 Task: Open Card Craft Fair Review in Board Email Marketing List Cleaning and Segmentation to Workspace Content Delivery Networks and add a team member Softage.2@softage.net, a label Orange, a checklist Student Development, an attachment from your computer, a color Orange and finally, add a card description 'Develop and launch new sales promotion for new customers' and a comment 'Given the importance of this task, careful planning and execution are essential.'. Add a start date 'Jan 02, 1900' with a due date 'Jan 09, 1900'
Action: Mouse moved to (266, 175)
Screenshot: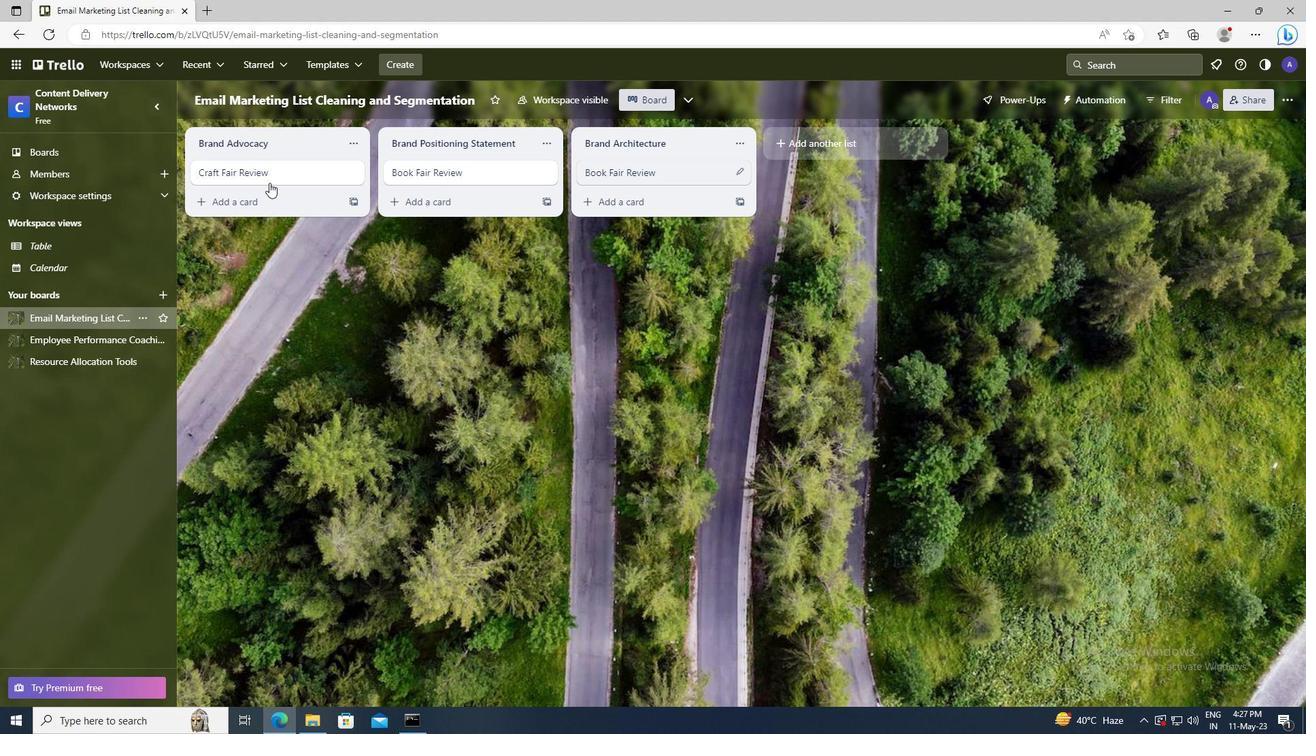 
Action: Mouse pressed left at (266, 175)
Screenshot: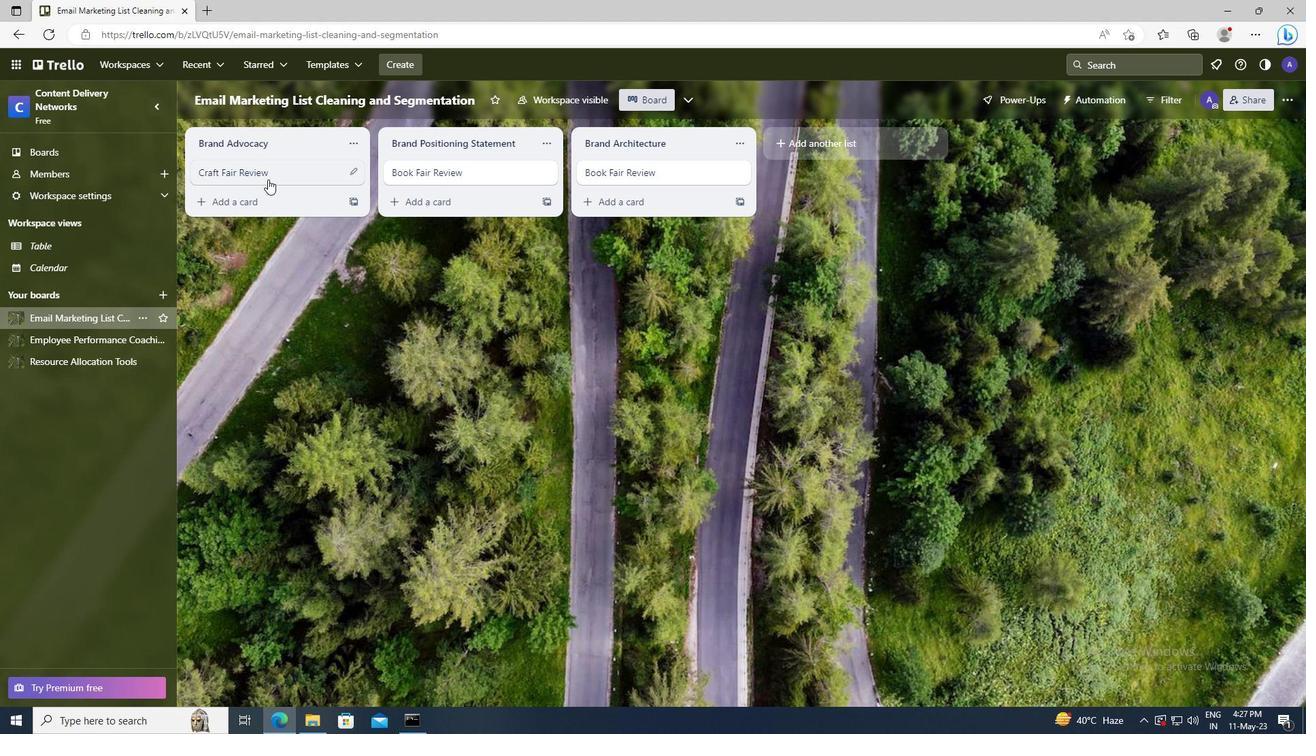 
Action: Mouse moved to (821, 166)
Screenshot: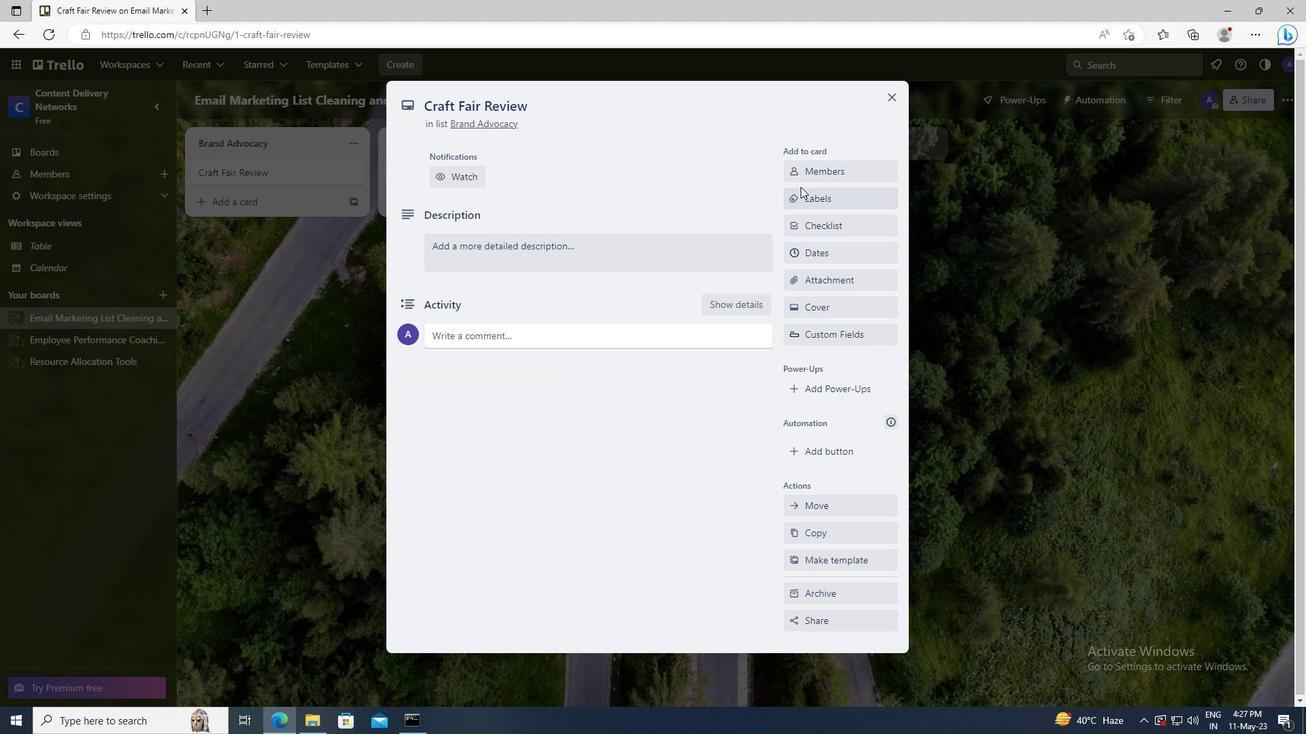 
Action: Mouse pressed left at (821, 166)
Screenshot: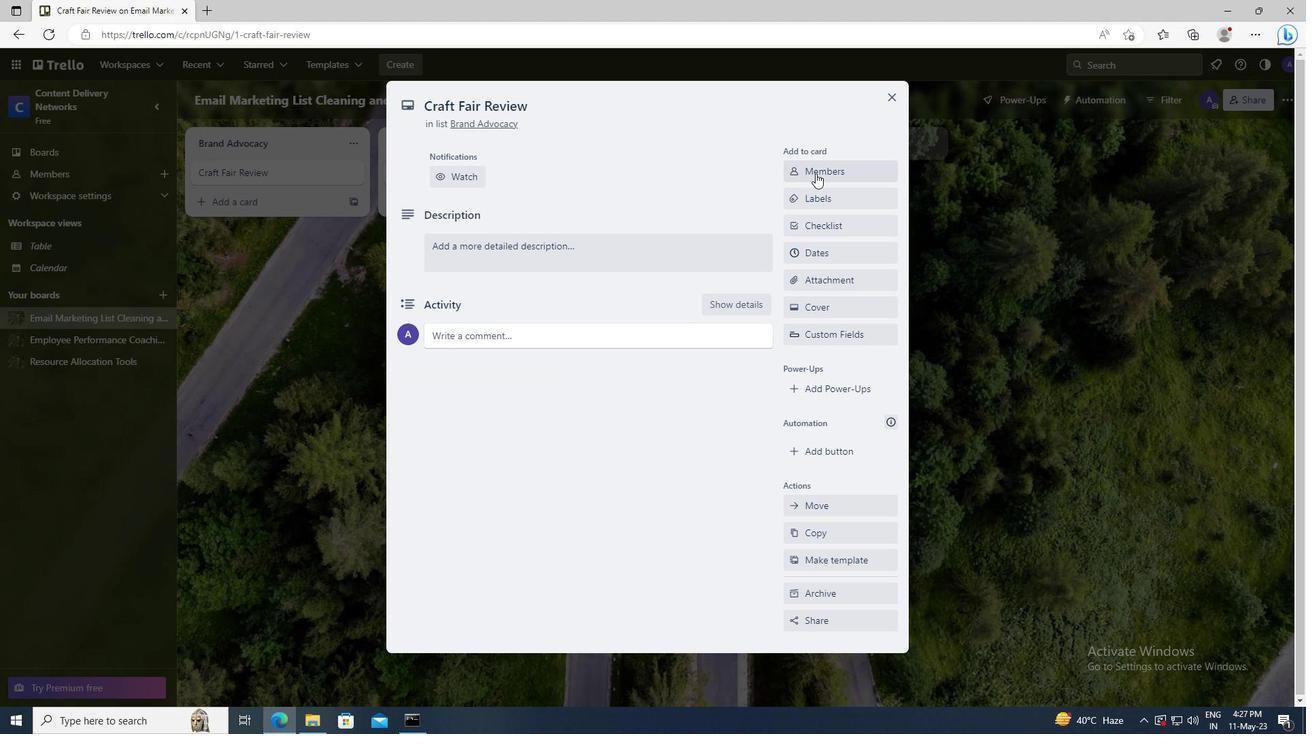 
Action: Mouse moved to (830, 236)
Screenshot: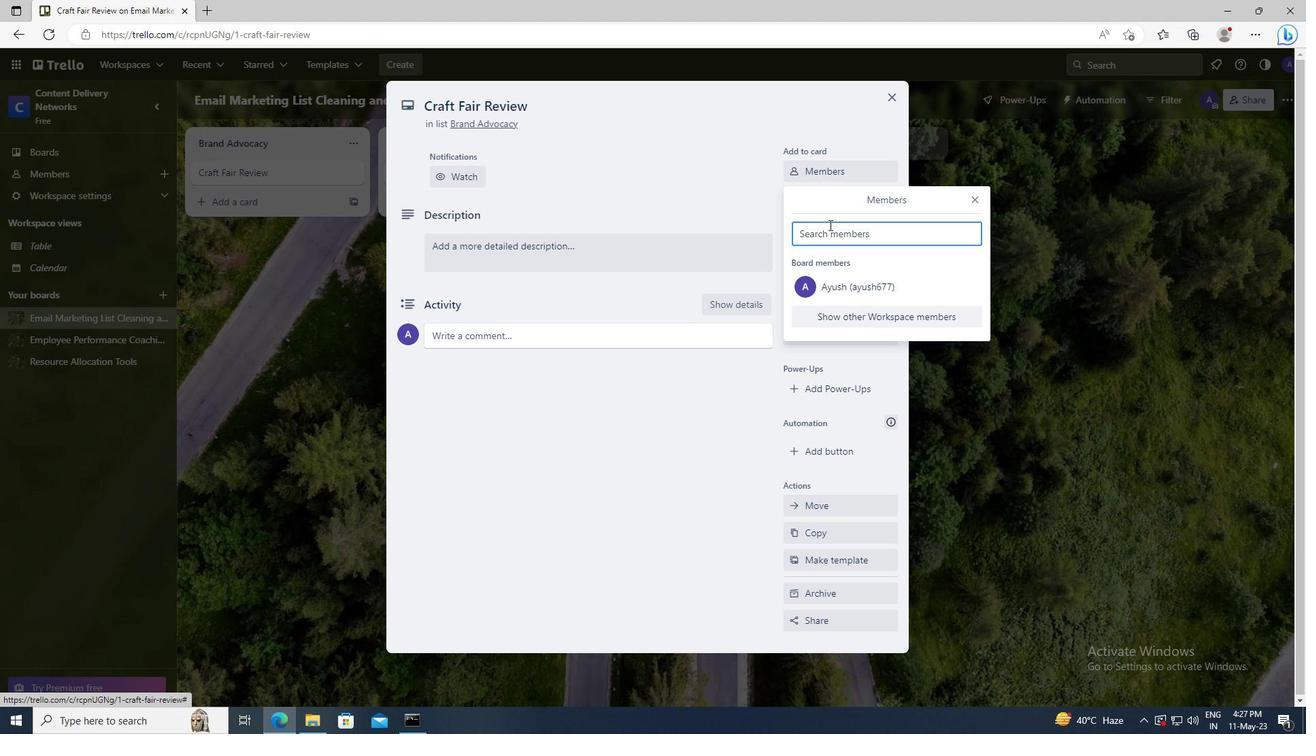 
Action: Mouse pressed left at (830, 236)
Screenshot: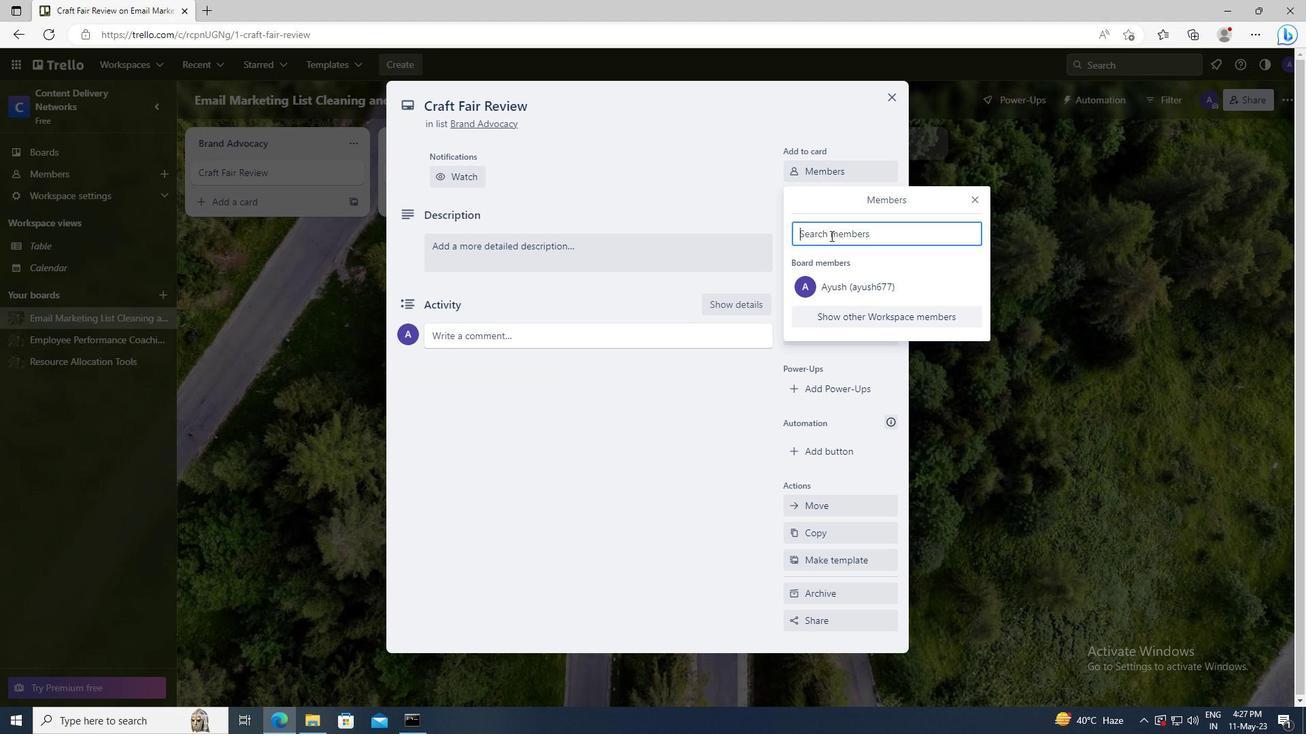
Action: Key pressed <Key.shift><Key.shift>SOFTAGE.2
Screenshot: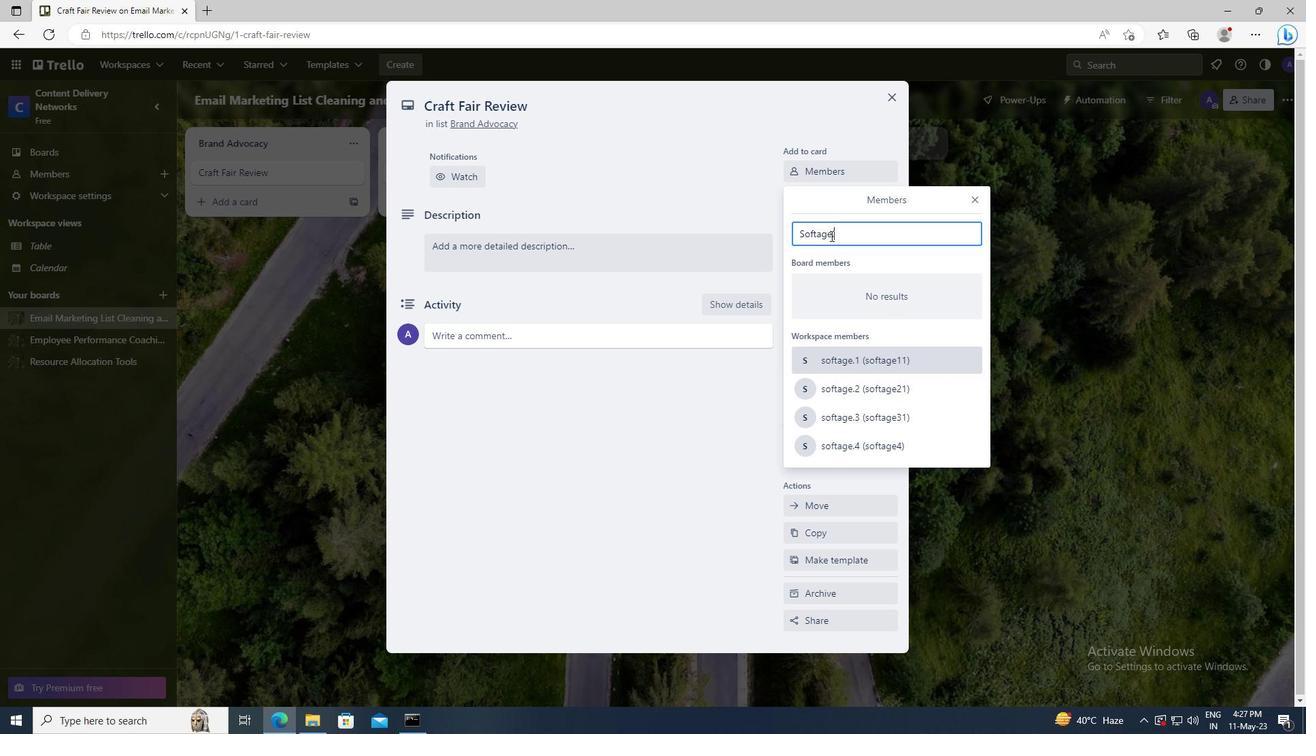 
Action: Mouse moved to (847, 358)
Screenshot: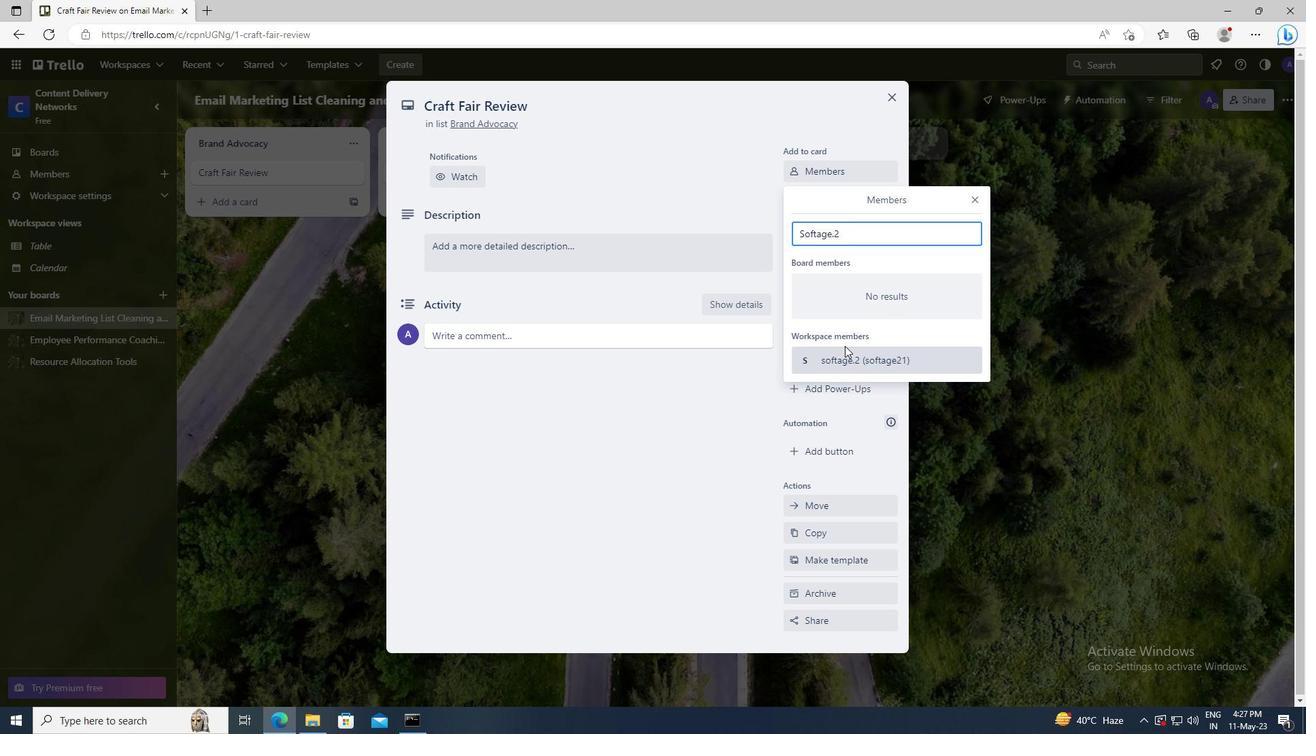 
Action: Mouse pressed left at (847, 358)
Screenshot: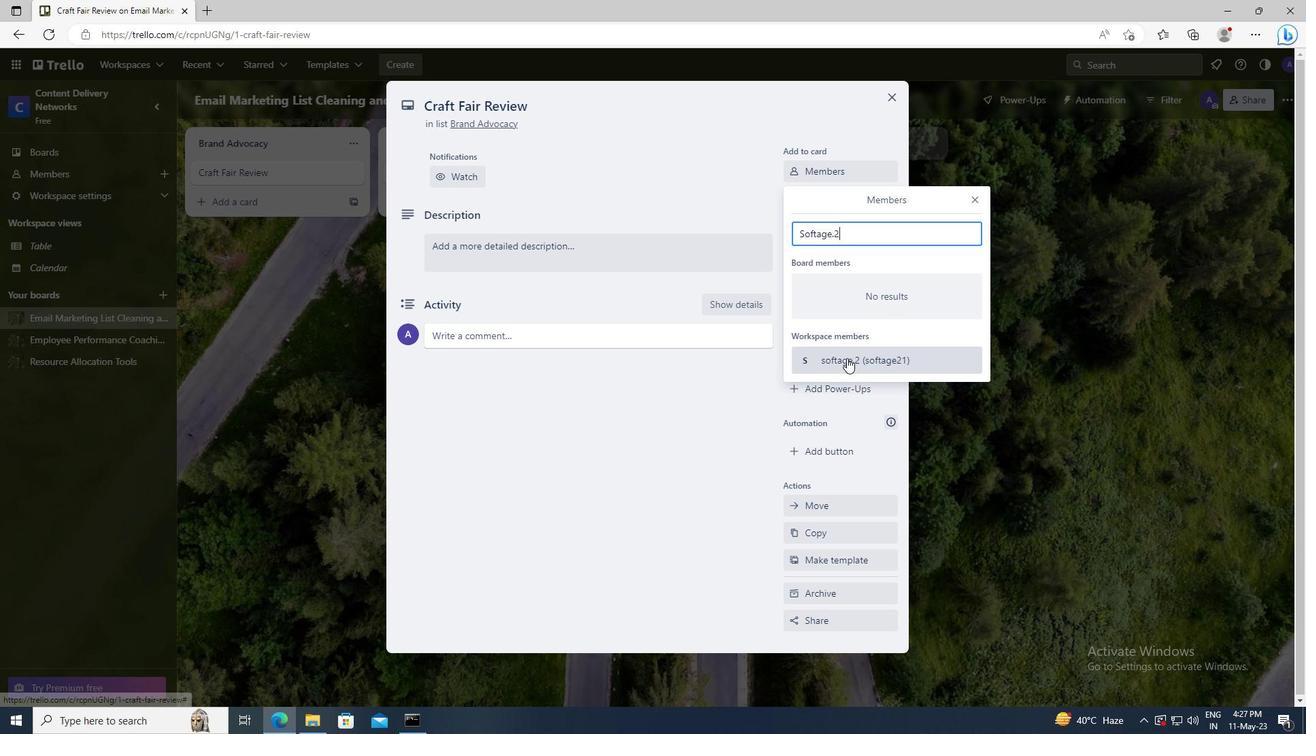 
Action: Mouse moved to (977, 201)
Screenshot: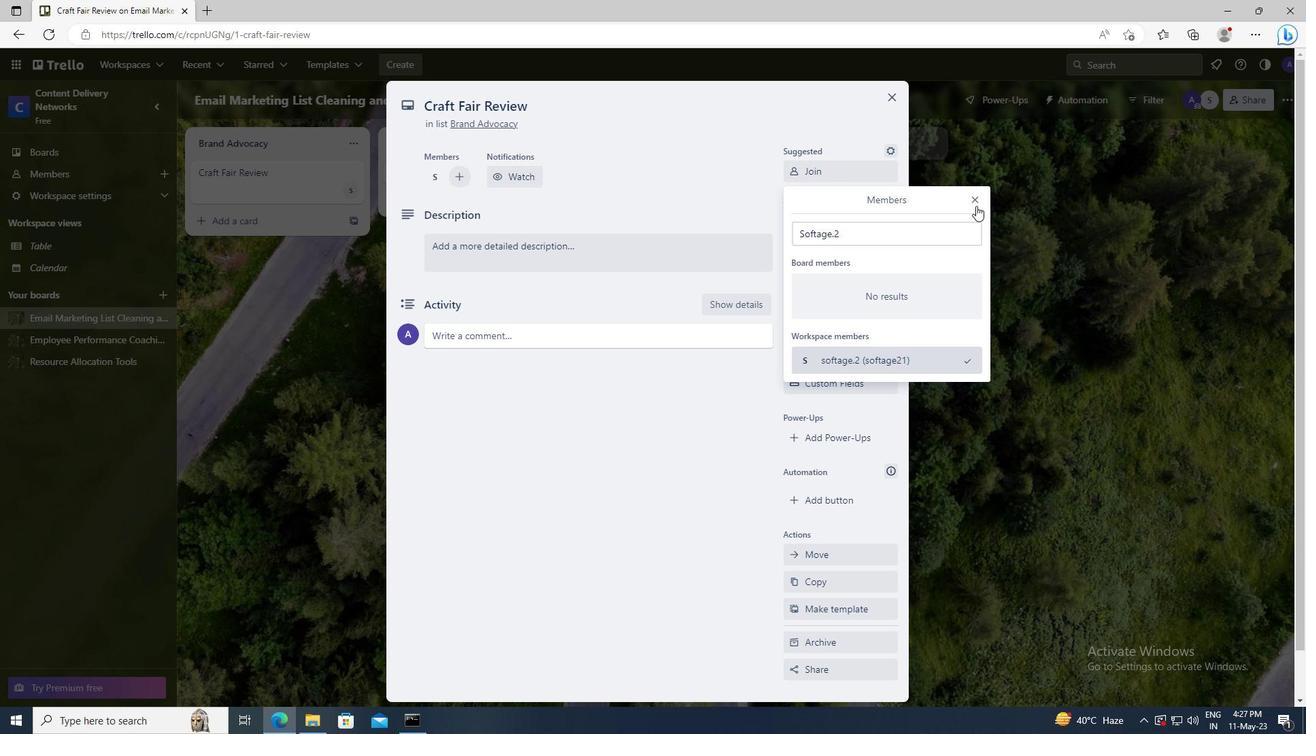 
Action: Mouse pressed left at (977, 201)
Screenshot: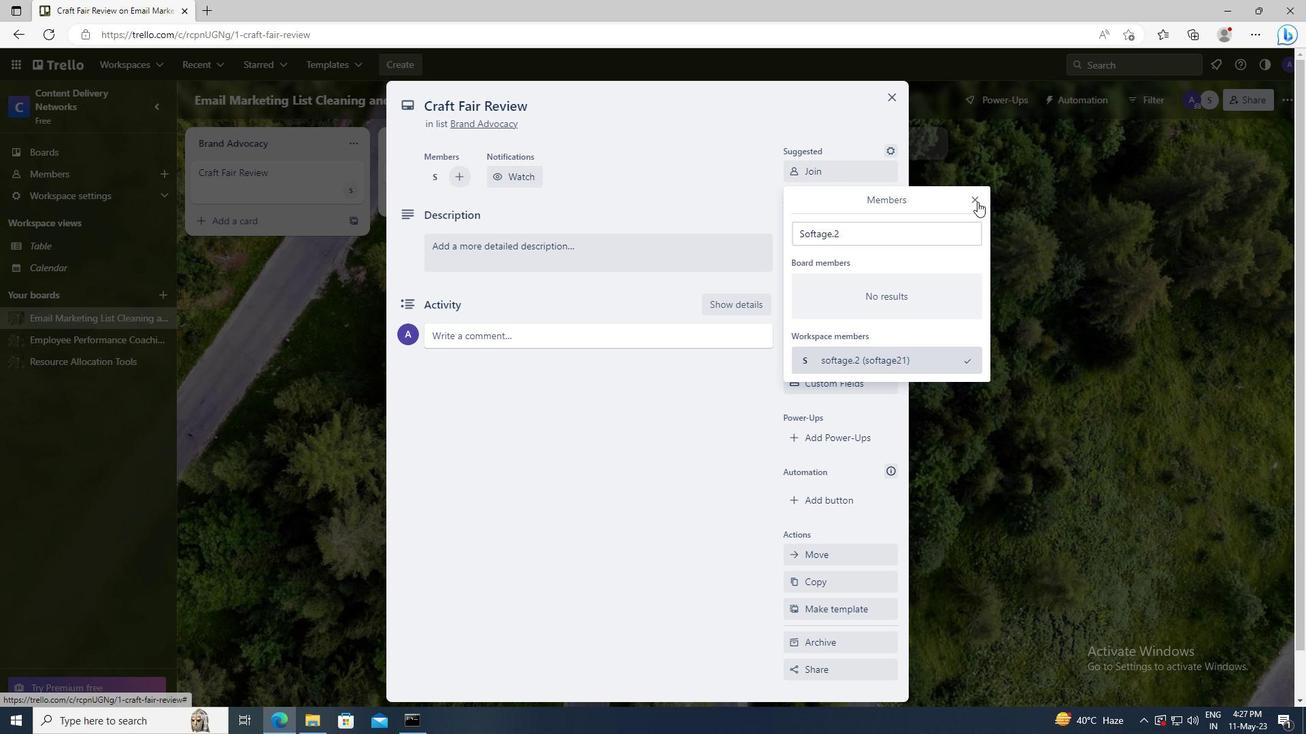 
Action: Mouse moved to (856, 242)
Screenshot: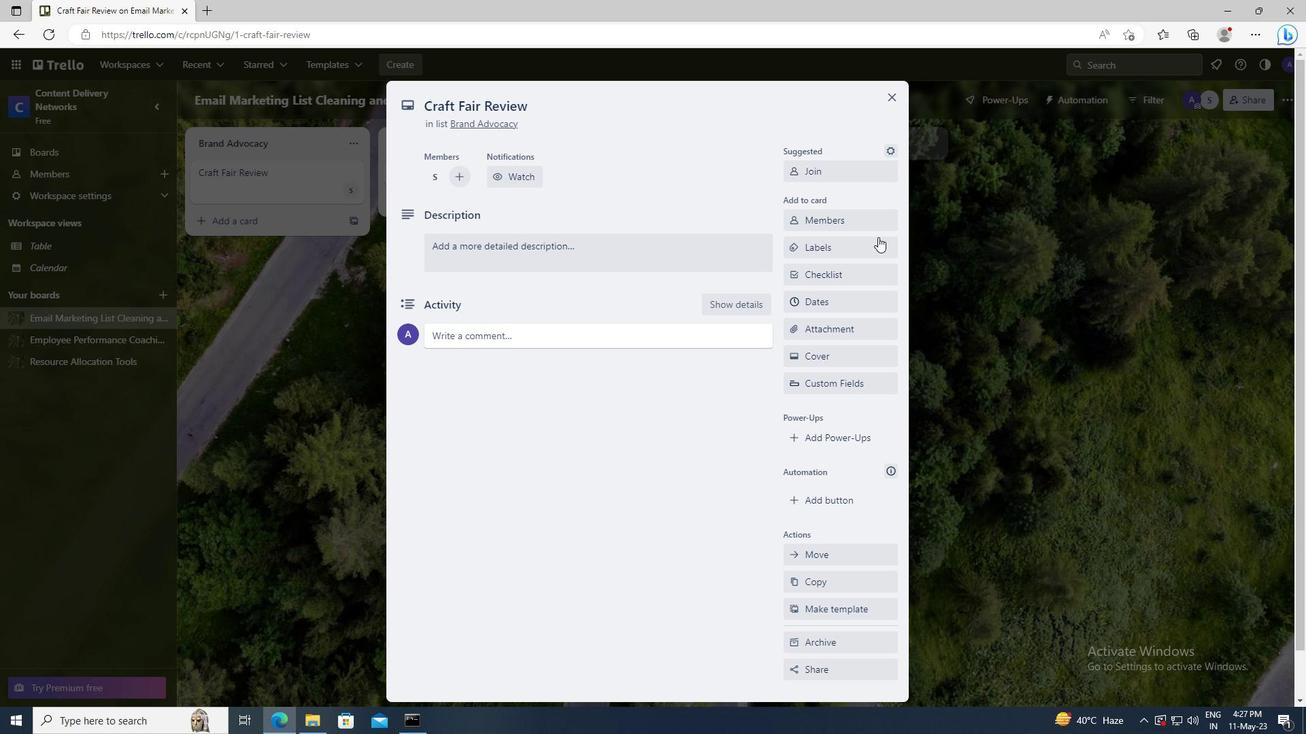 
Action: Mouse pressed left at (856, 242)
Screenshot: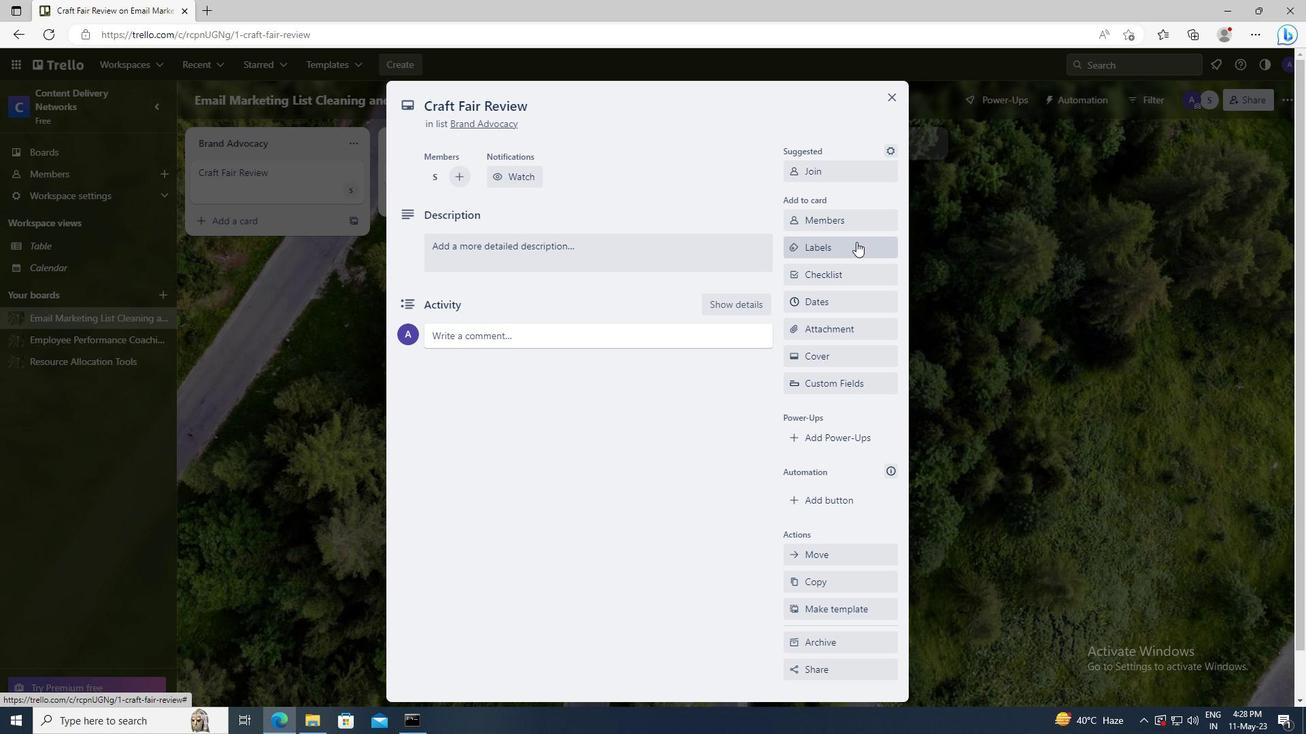 
Action: Mouse moved to (889, 515)
Screenshot: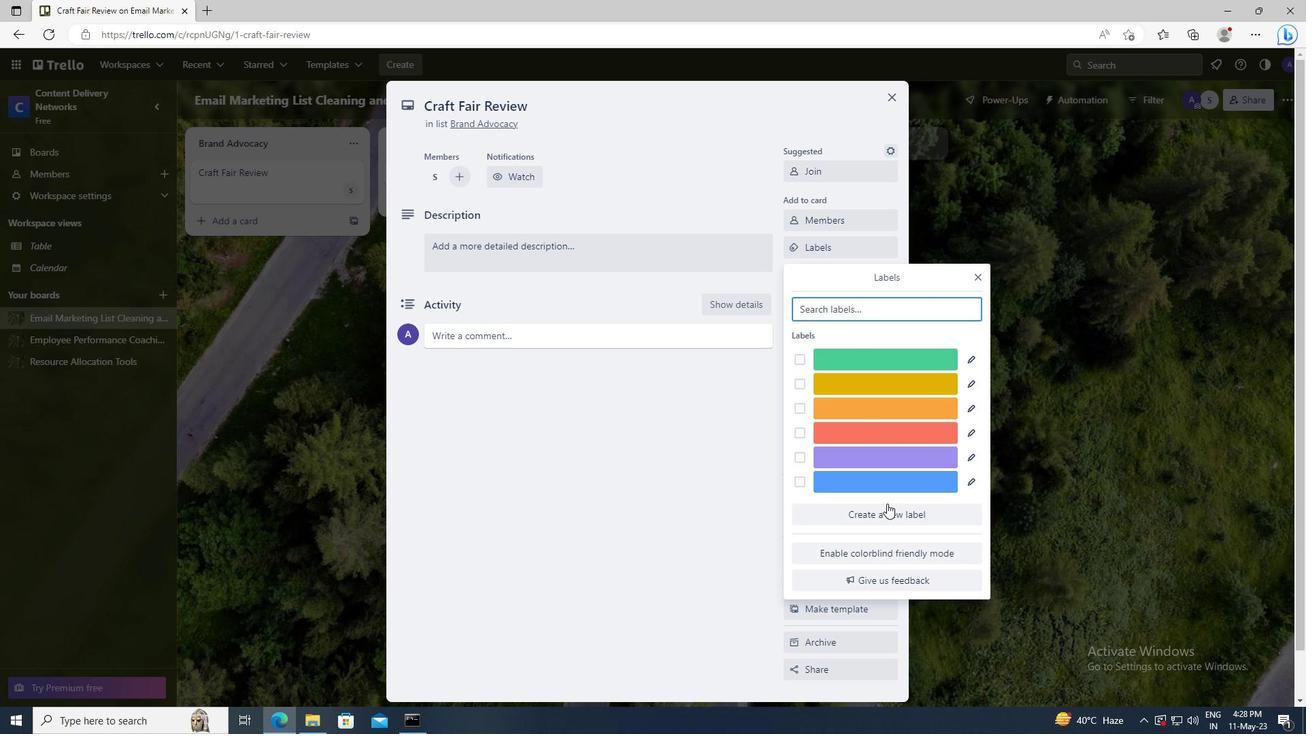 
Action: Mouse pressed left at (889, 515)
Screenshot: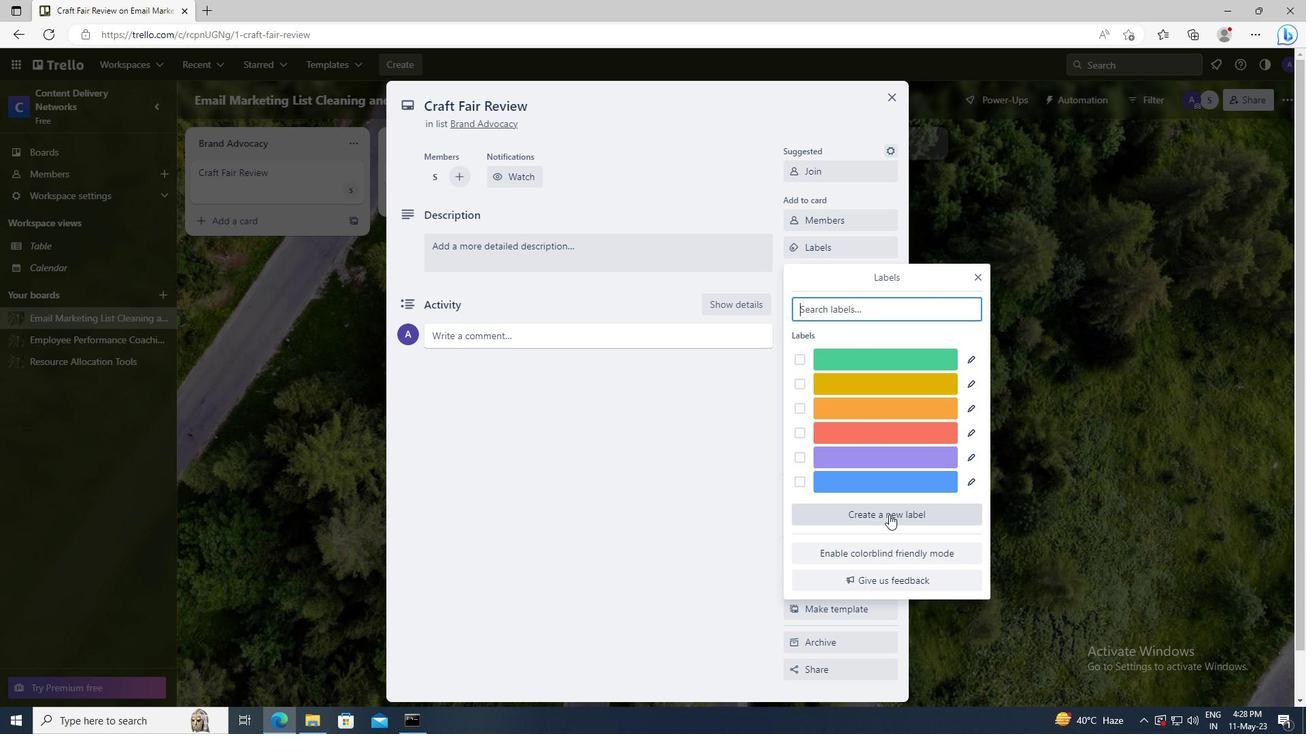 
Action: Mouse moved to (884, 475)
Screenshot: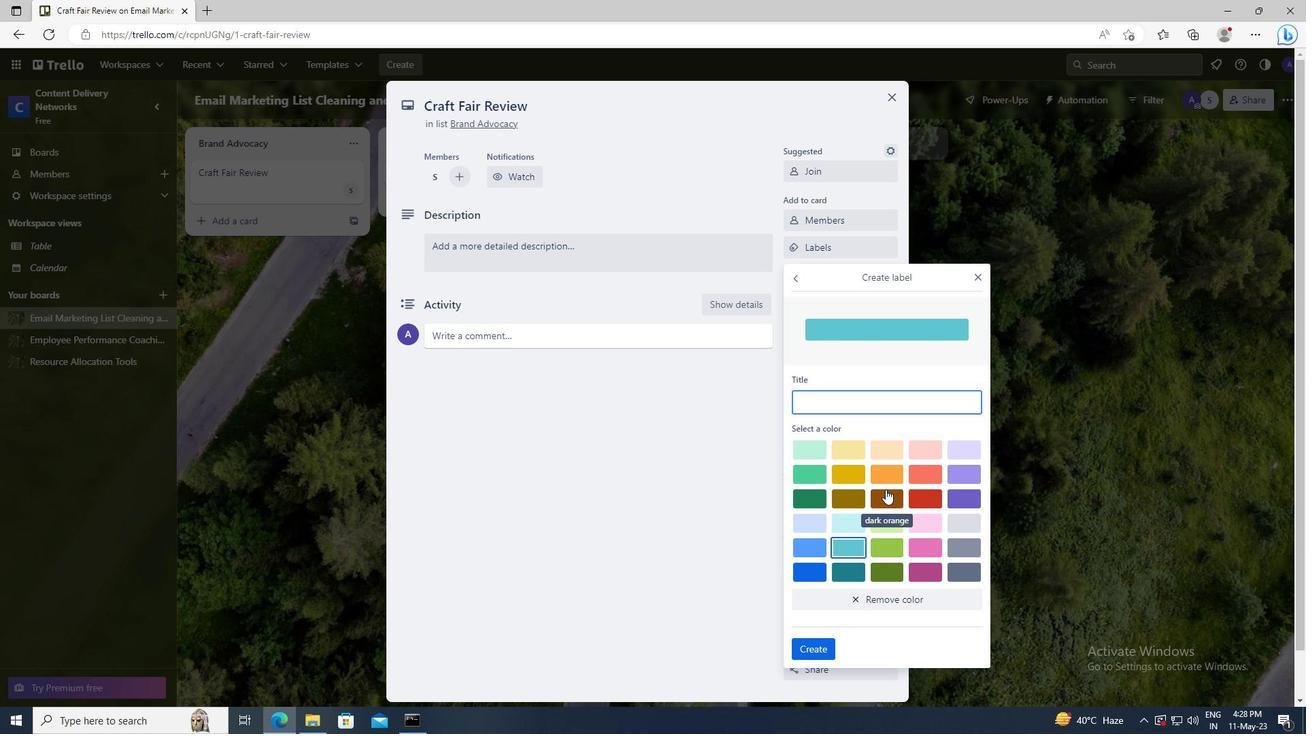 
Action: Mouse pressed left at (884, 475)
Screenshot: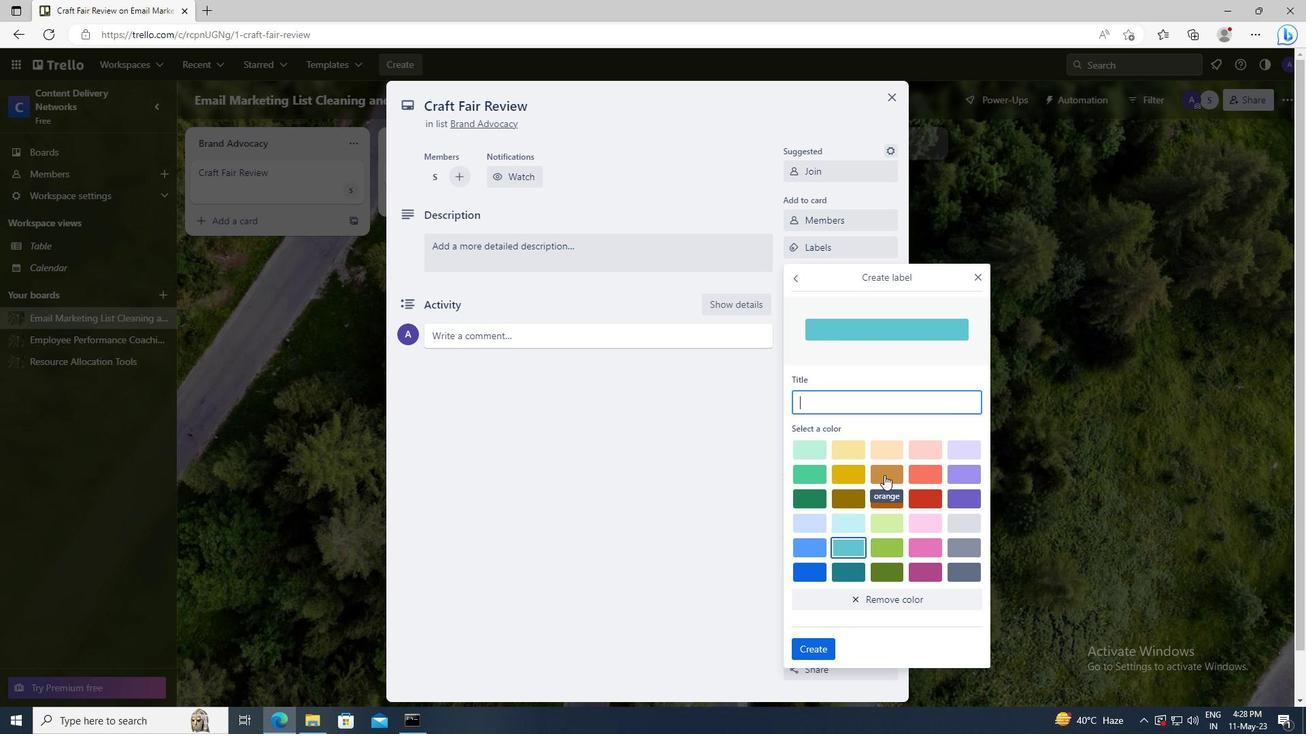 
Action: Mouse moved to (823, 649)
Screenshot: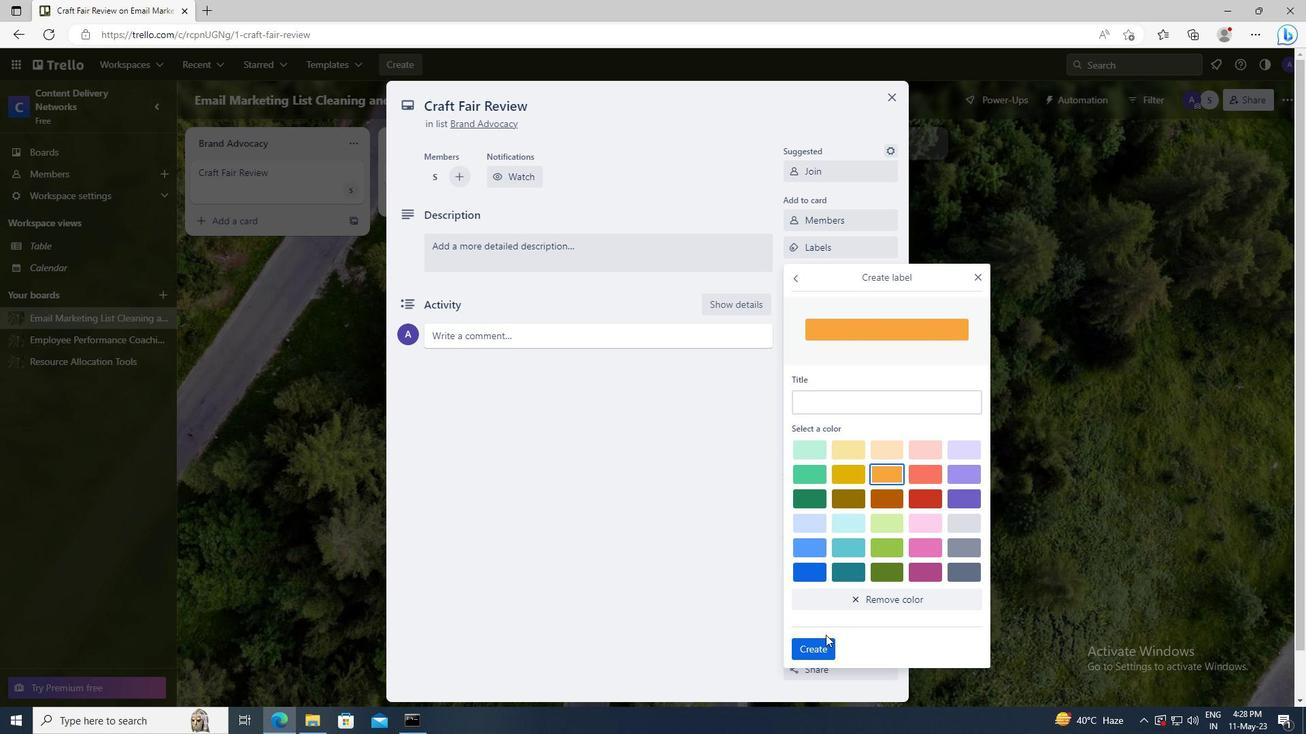 
Action: Mouse pressed left at (823, 649)
Screenshot: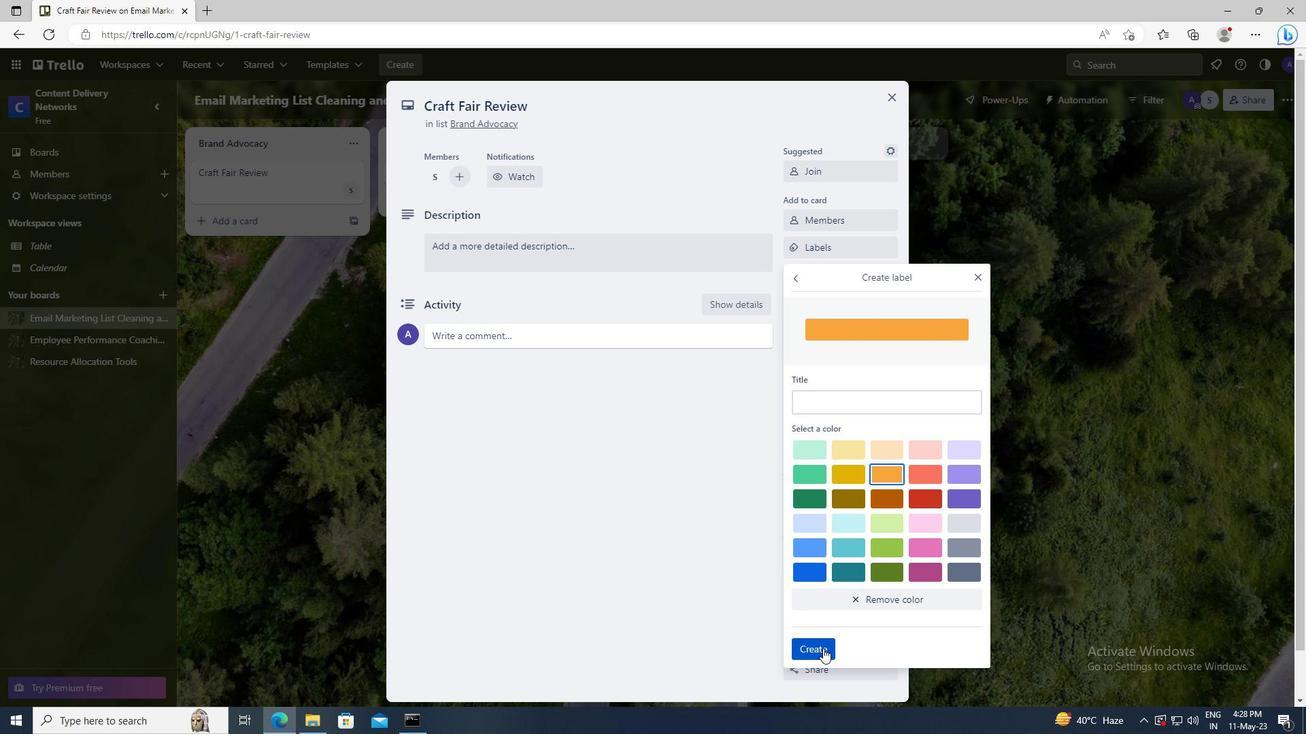 
Action: Mouse moved to (977, 275)
Screenshot: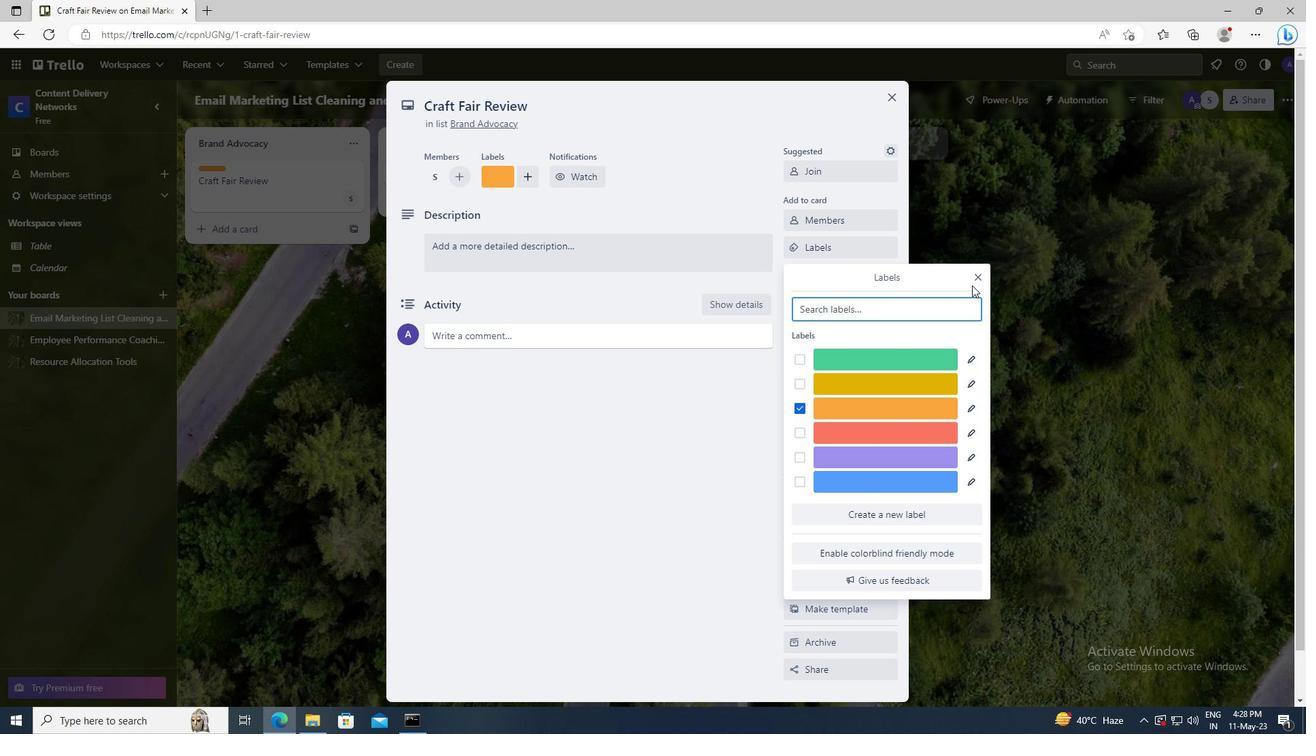 
Action: Mouse pressed left at (977, 275)
Screenshot: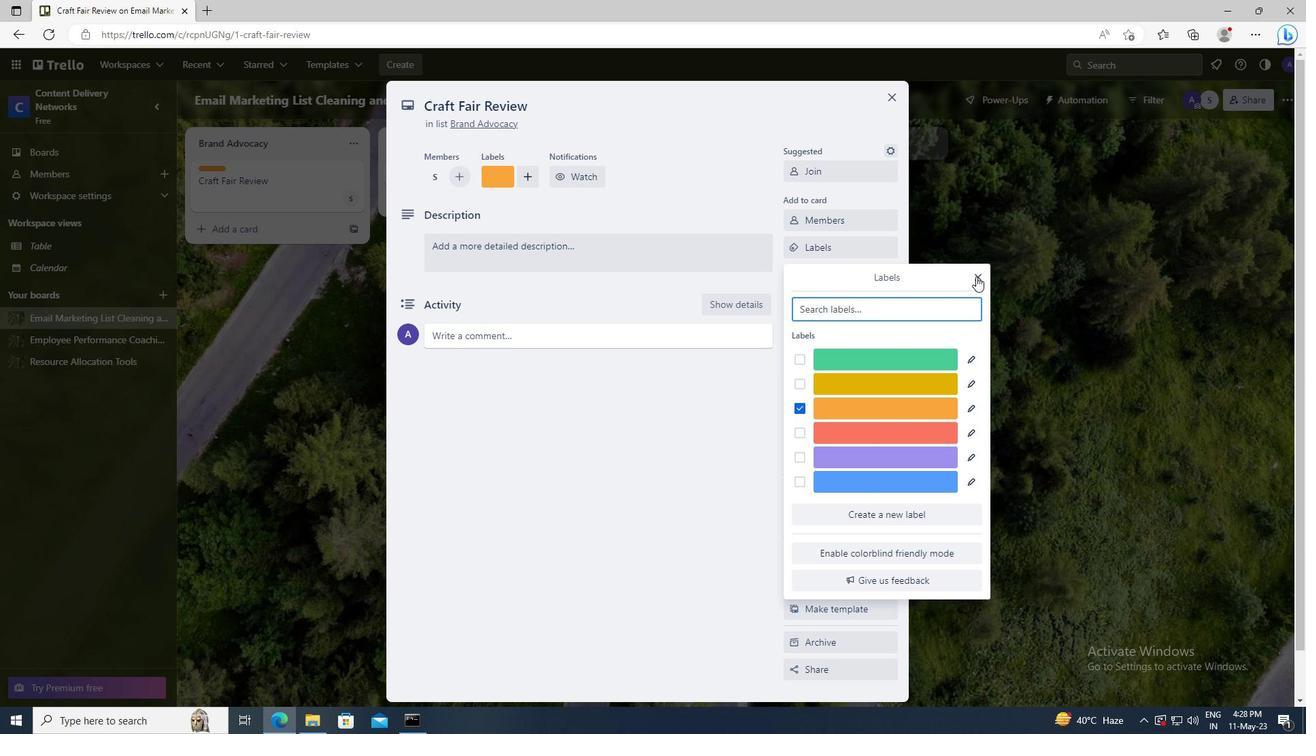 
Action: Mouse moved to (874, 272)
Screenshot: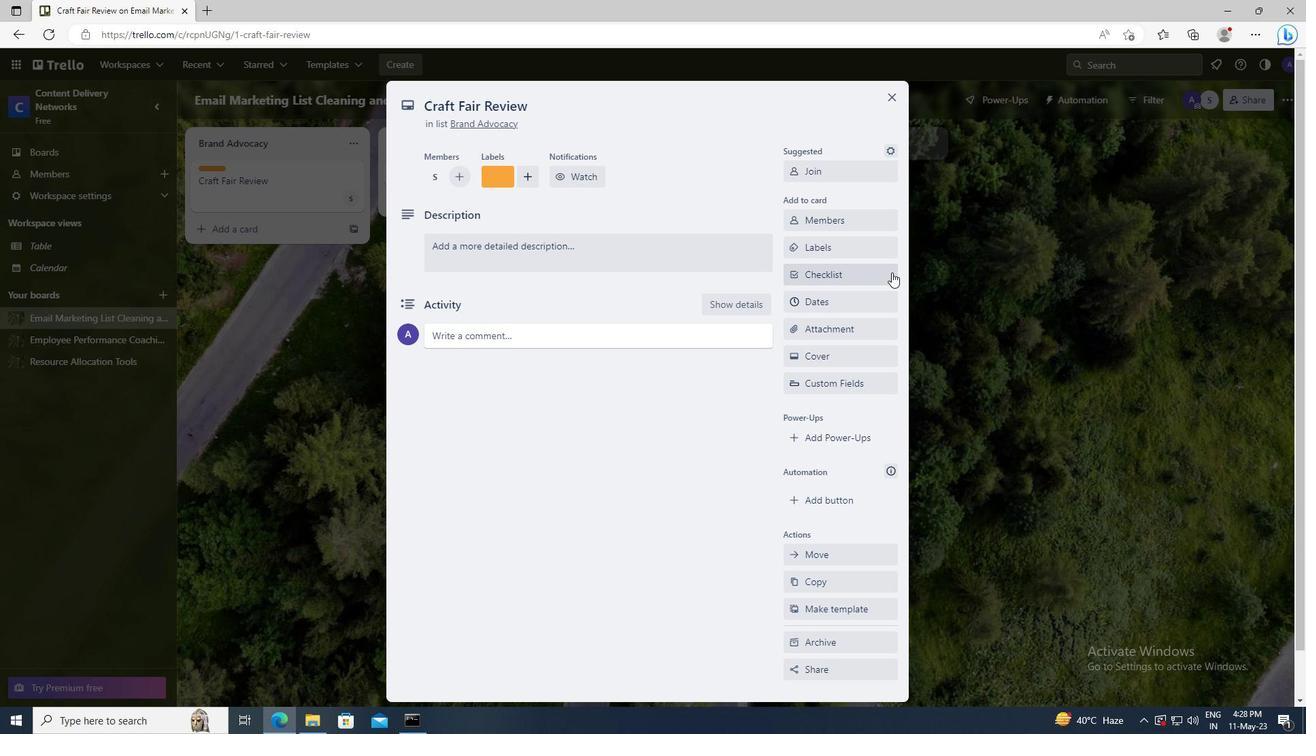 
Action: Mouse pressed left at (874, 272)
Screenshot: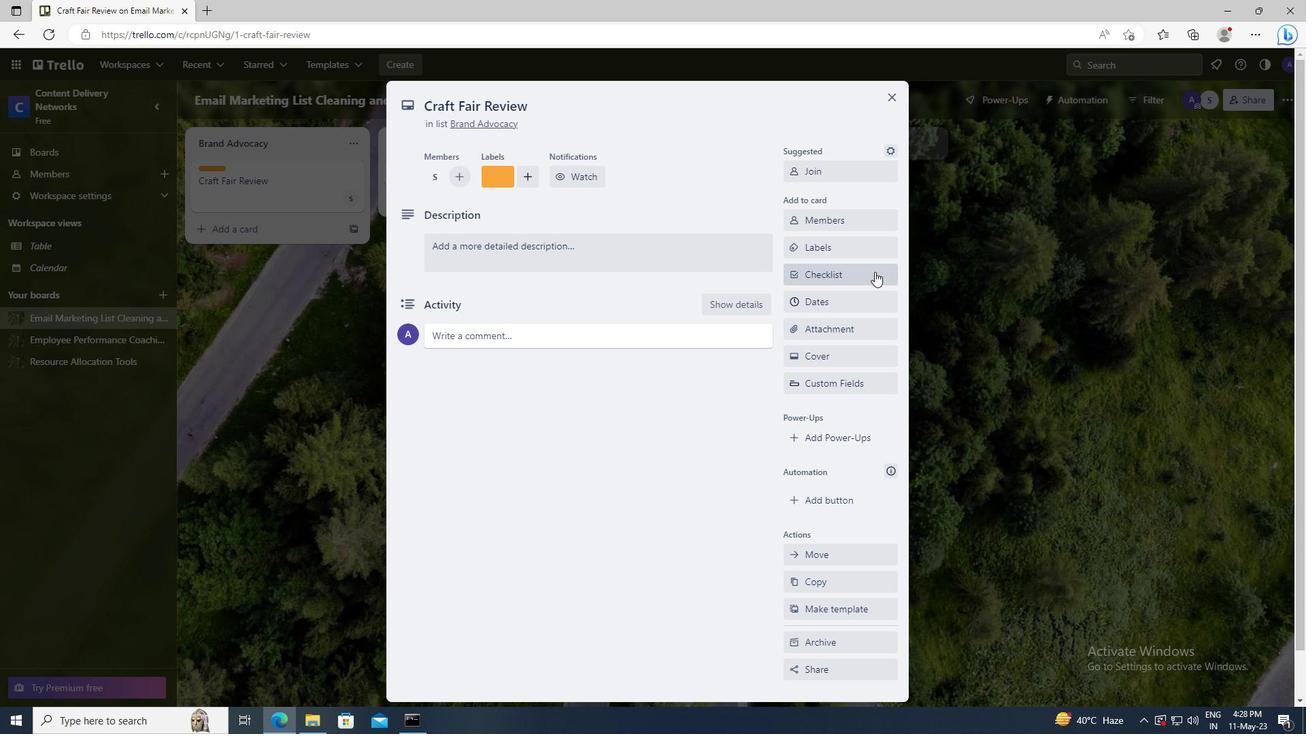 
Action: Key pressed <Key.shift>STUDENT<Key.space><Key.shift>DEVELOPMENT
Screenshot: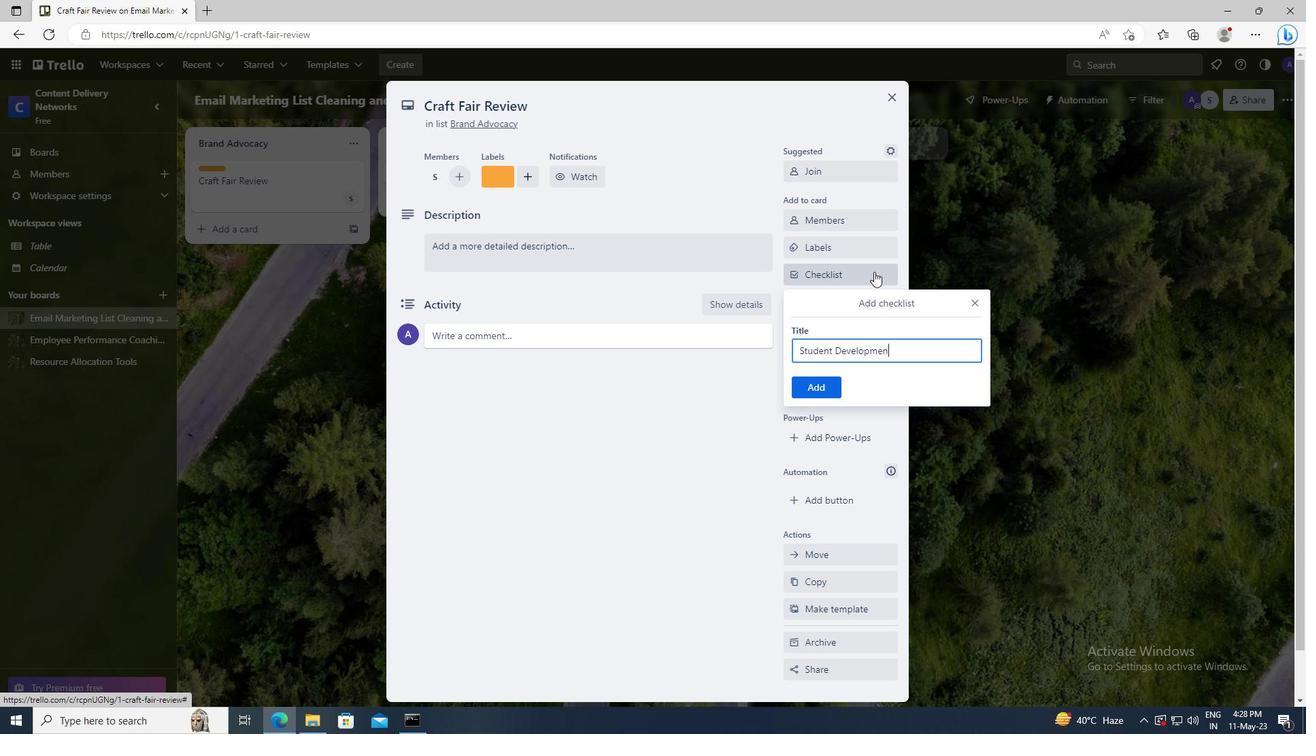 
Action: Mouse moved to (830, 385)
Screenshot: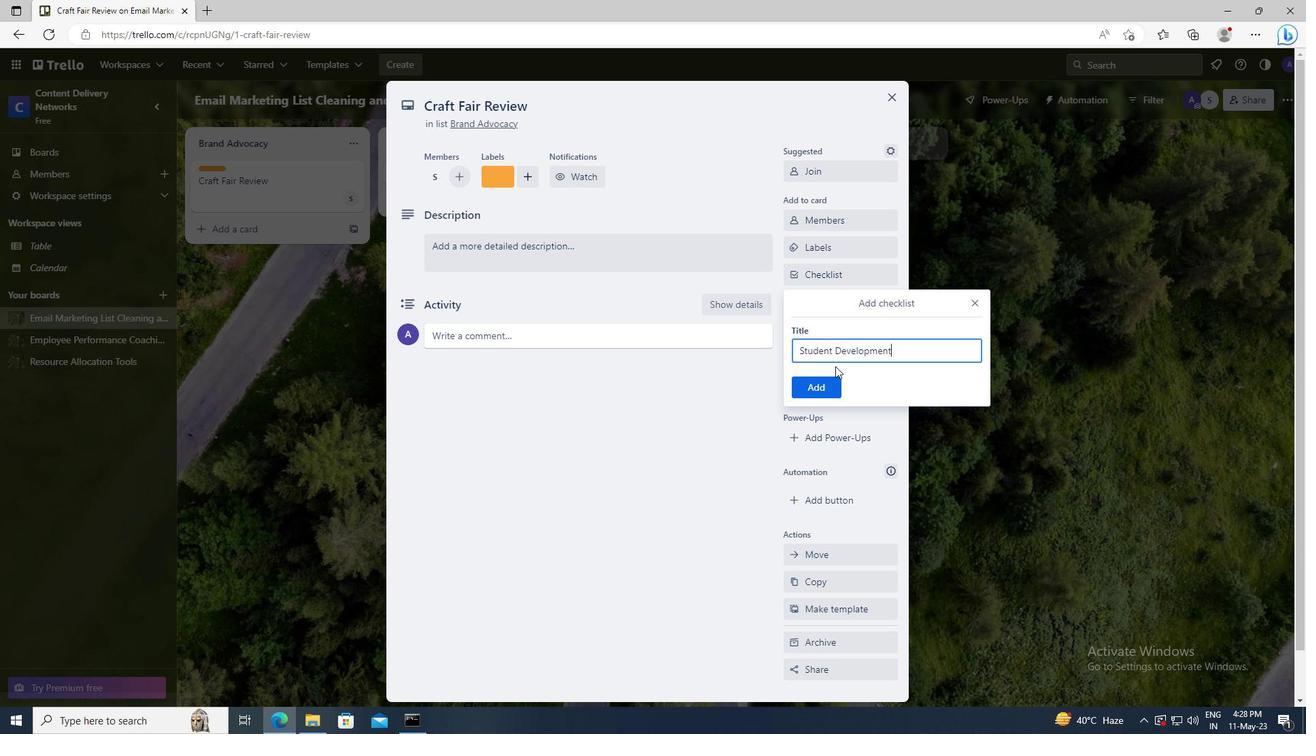 
Action: Mouse pressed left at (830, 385)
Screenshot: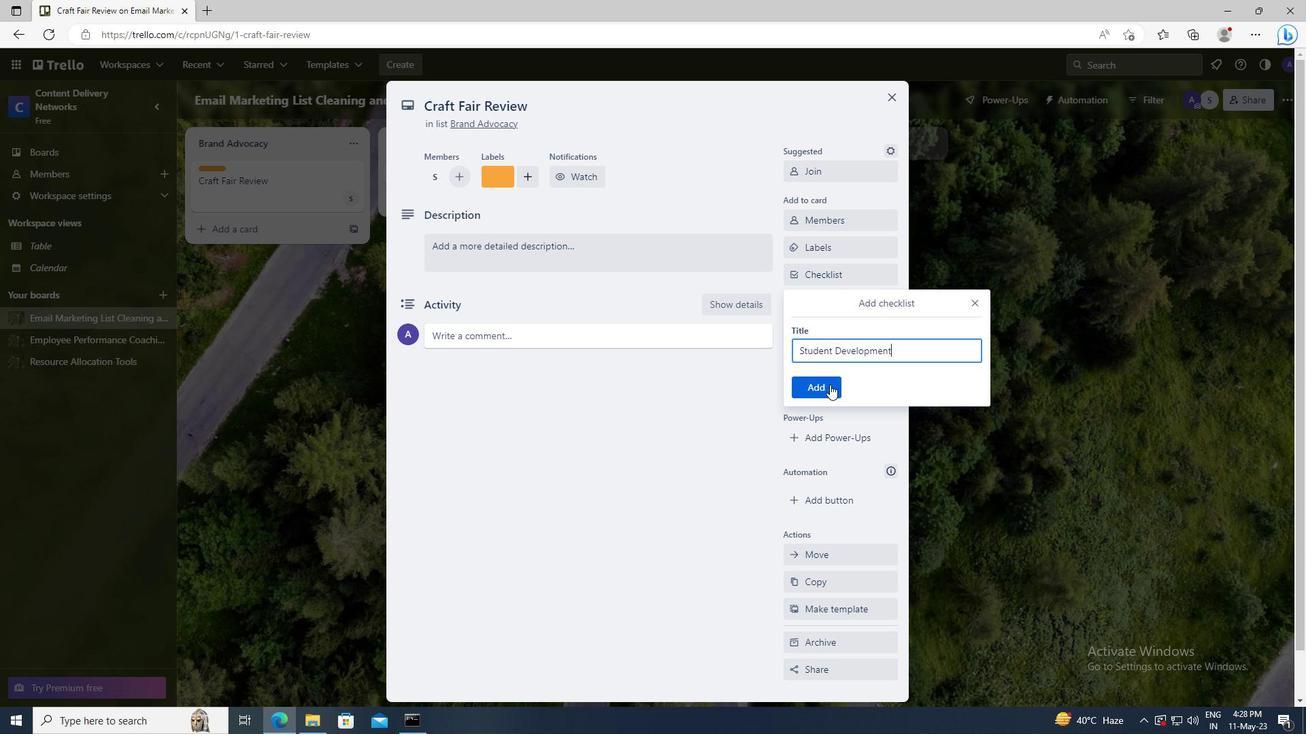 
Action: Mouse moved to (824, 332)
Screenshot: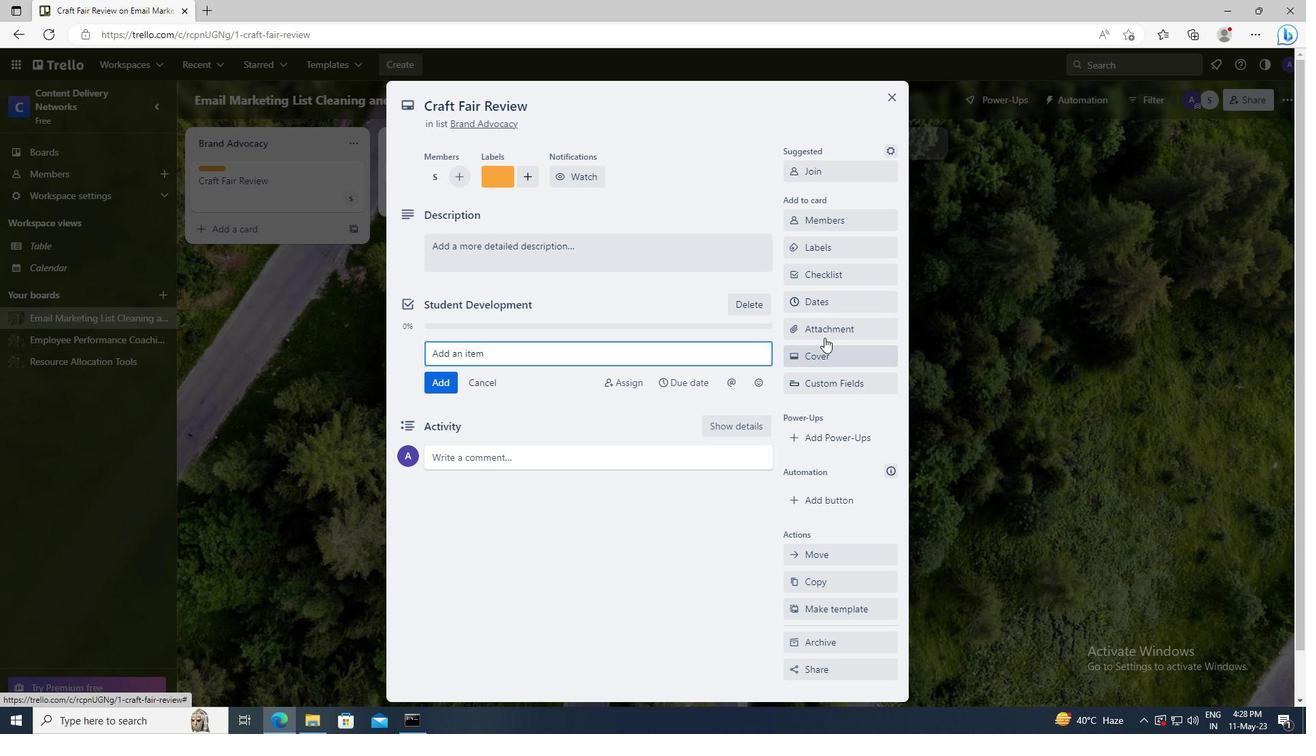 
Action: Mouse pressed left at (824, 332)
Screenshot: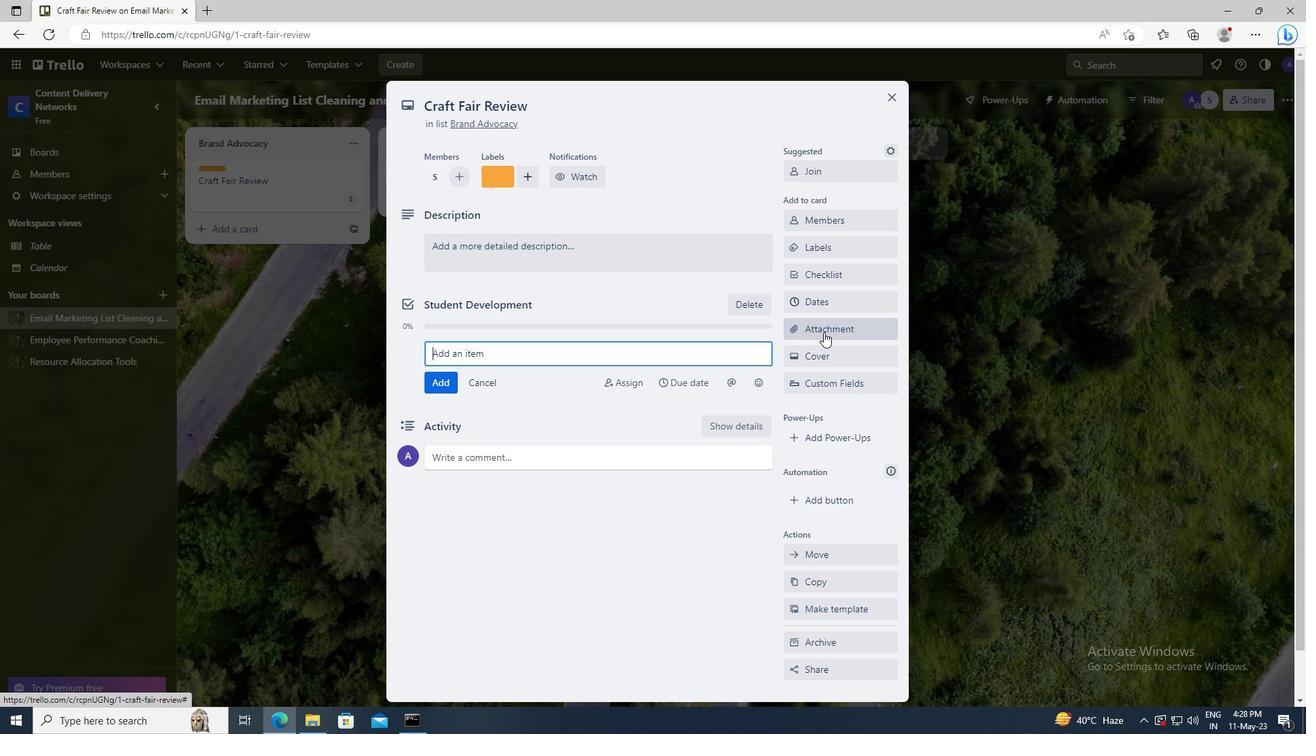 
Action: Mouse moved to (824, 385)
Screenshot: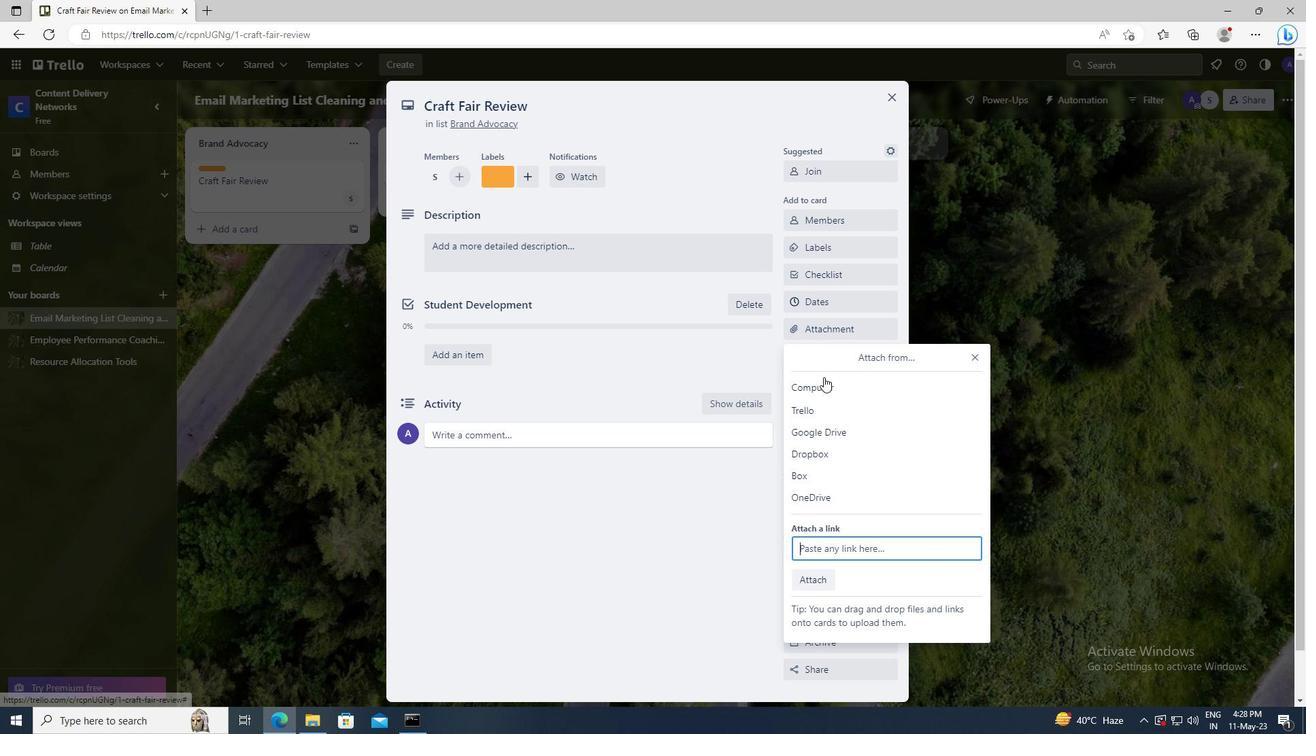 
Action: Mouse pressed left at (824, 385)
Screenshot: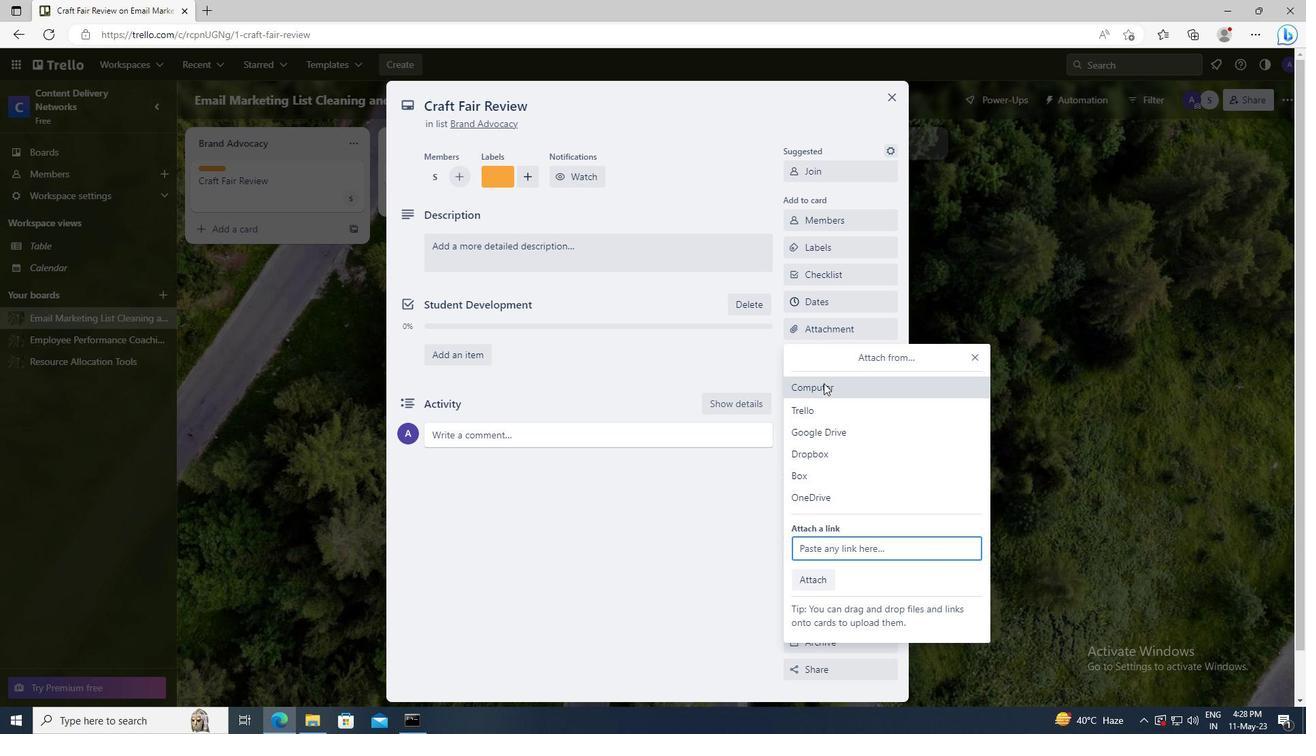 
Action: Mouse moved to (360, 121)
Screenshot: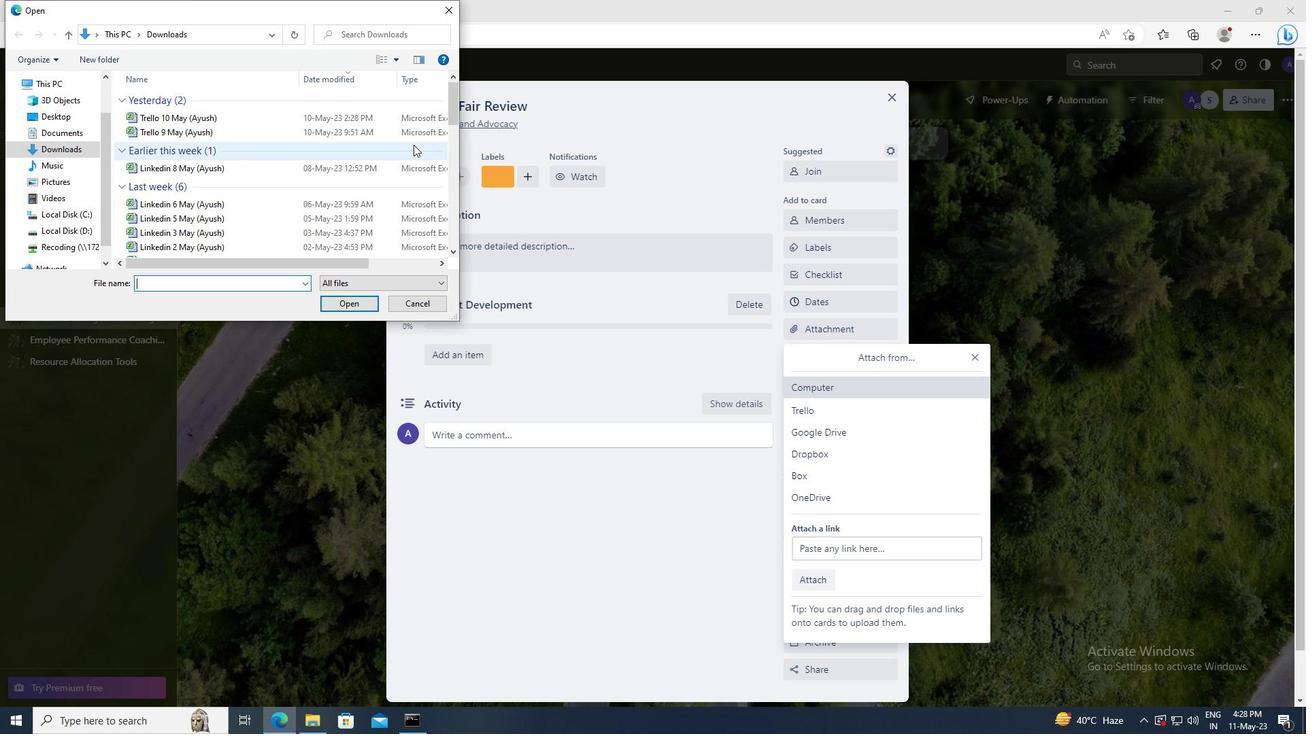 
Action: Mouse pressed left at (360, 121)
Screenshot: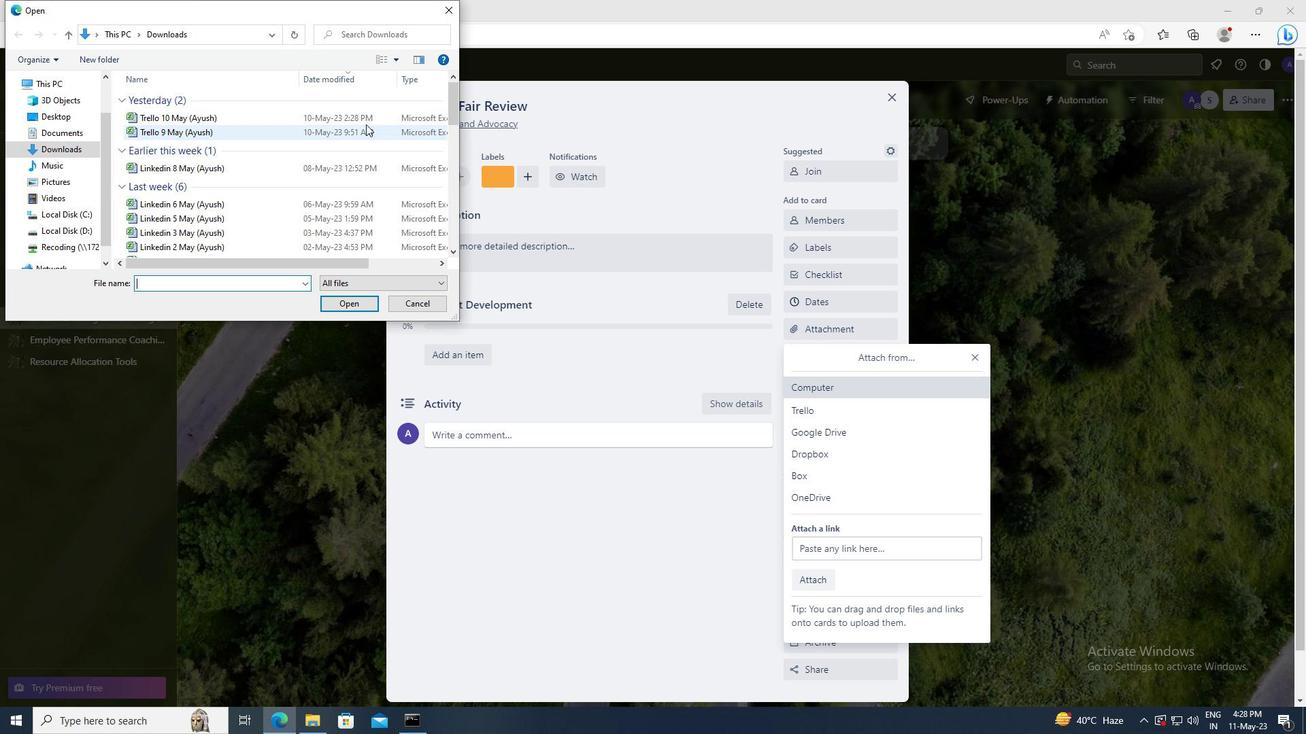 
Action: Mouse moved to (359, 305)
Screenshot: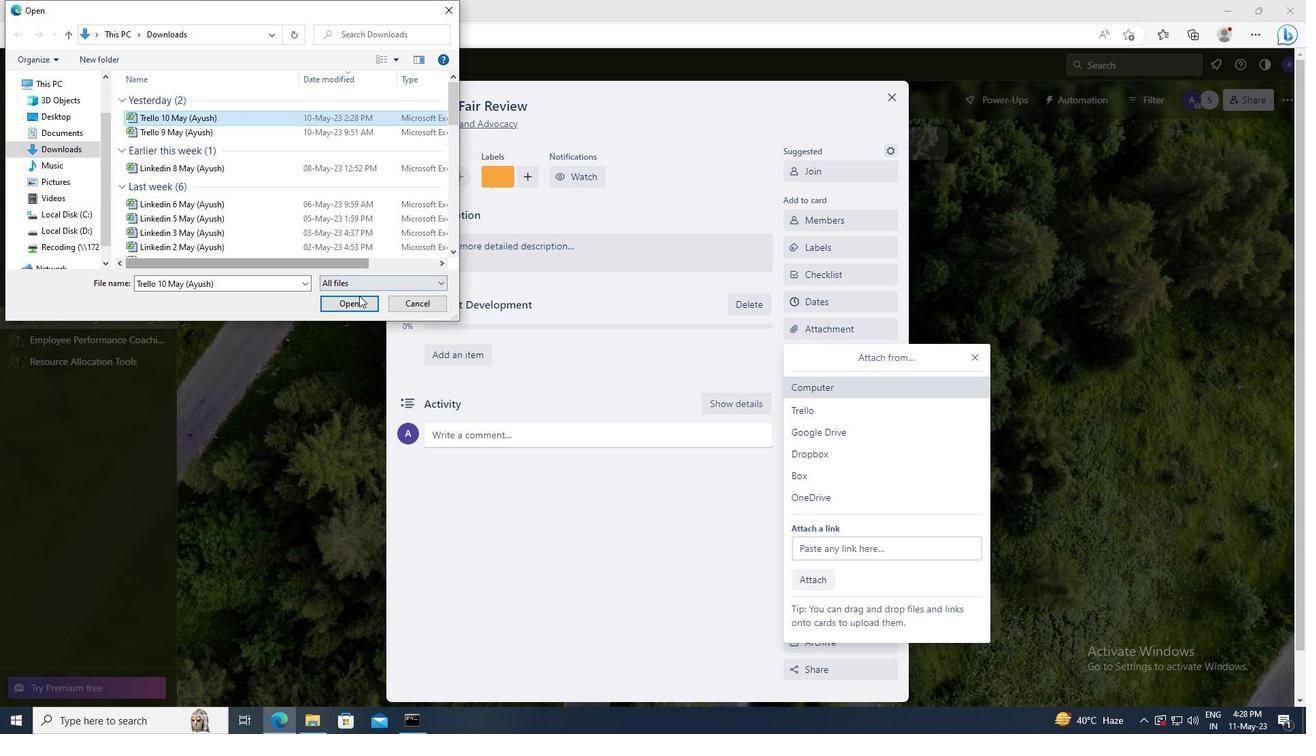 
Action: Mouse pressed left at (359, 305)
Screenshot: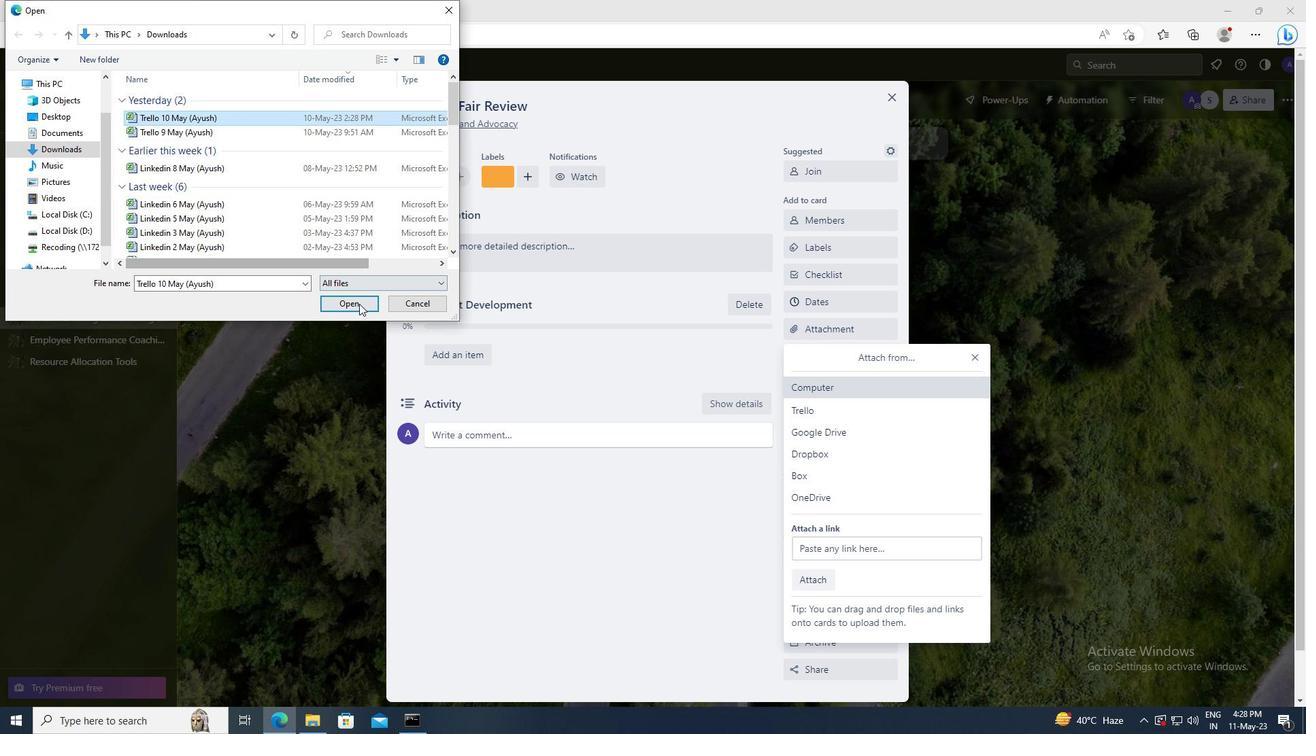 
Action: Mouse moved to (856, 356)
Screenshot: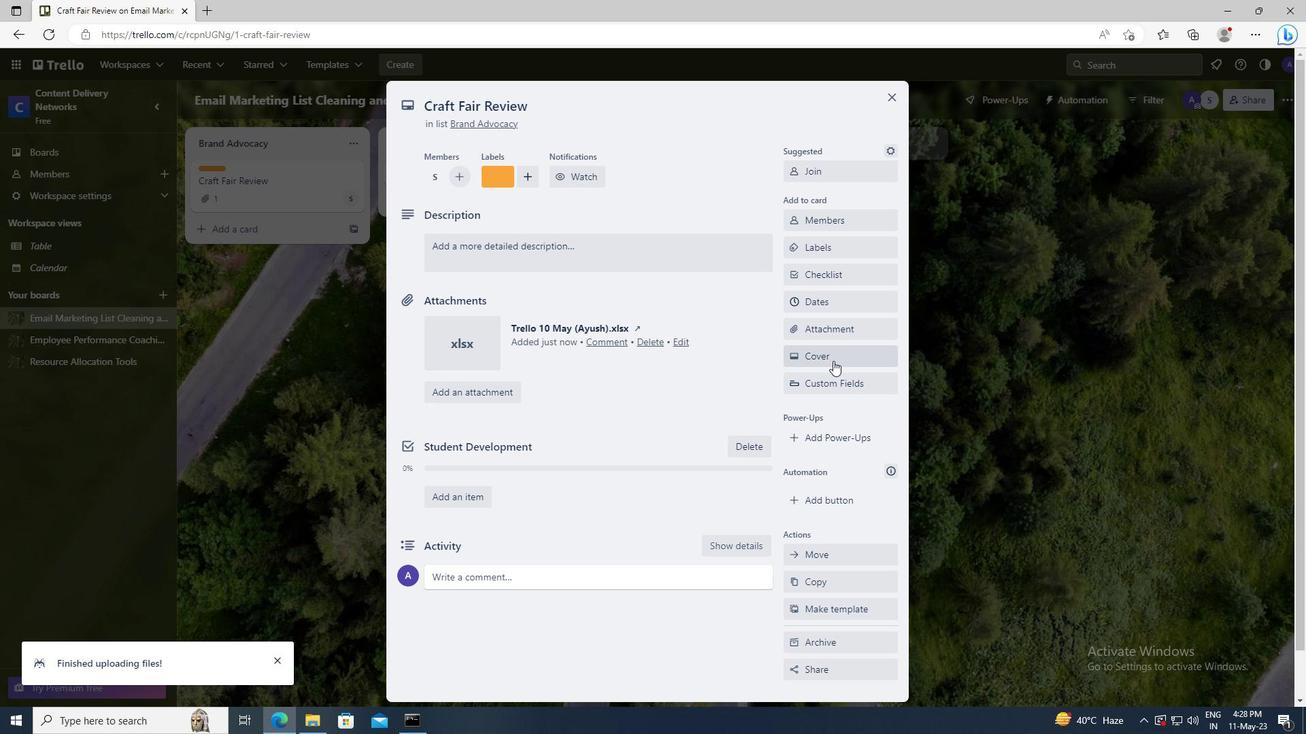 
Action: Mouse pressed left at (856, 356)
Screenshot: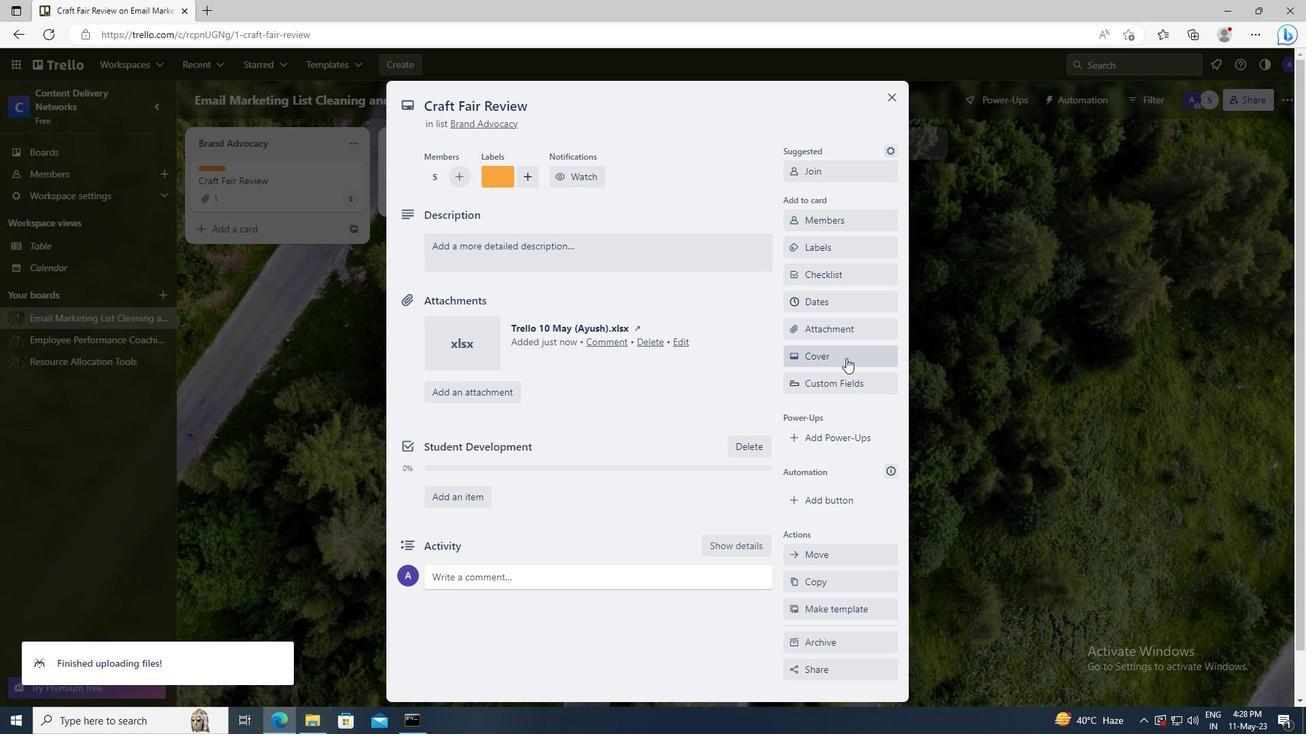 
Action: Mouse moved to (879, 432)
Screenshot: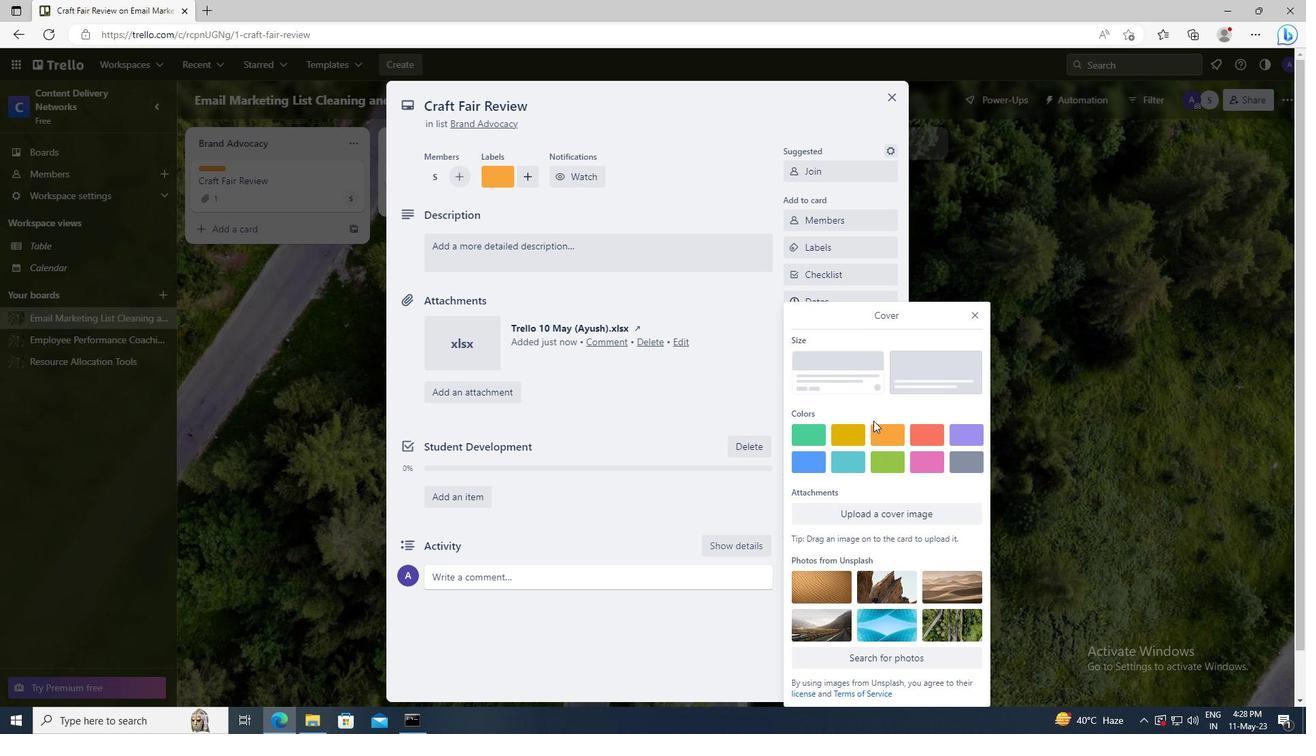 
Action: Mouse pressed left at (879, 432)
Screenshot: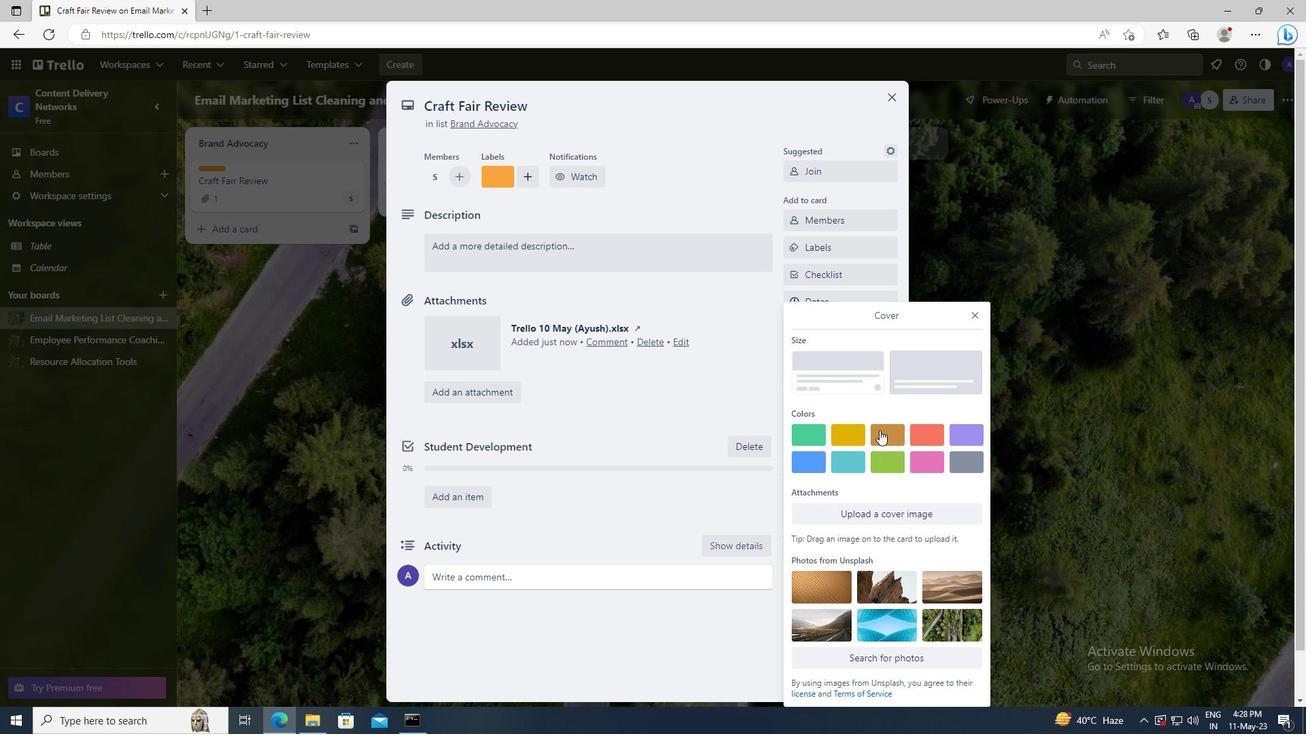 
Action: Mouse moved to (975, 289)
Screenshot: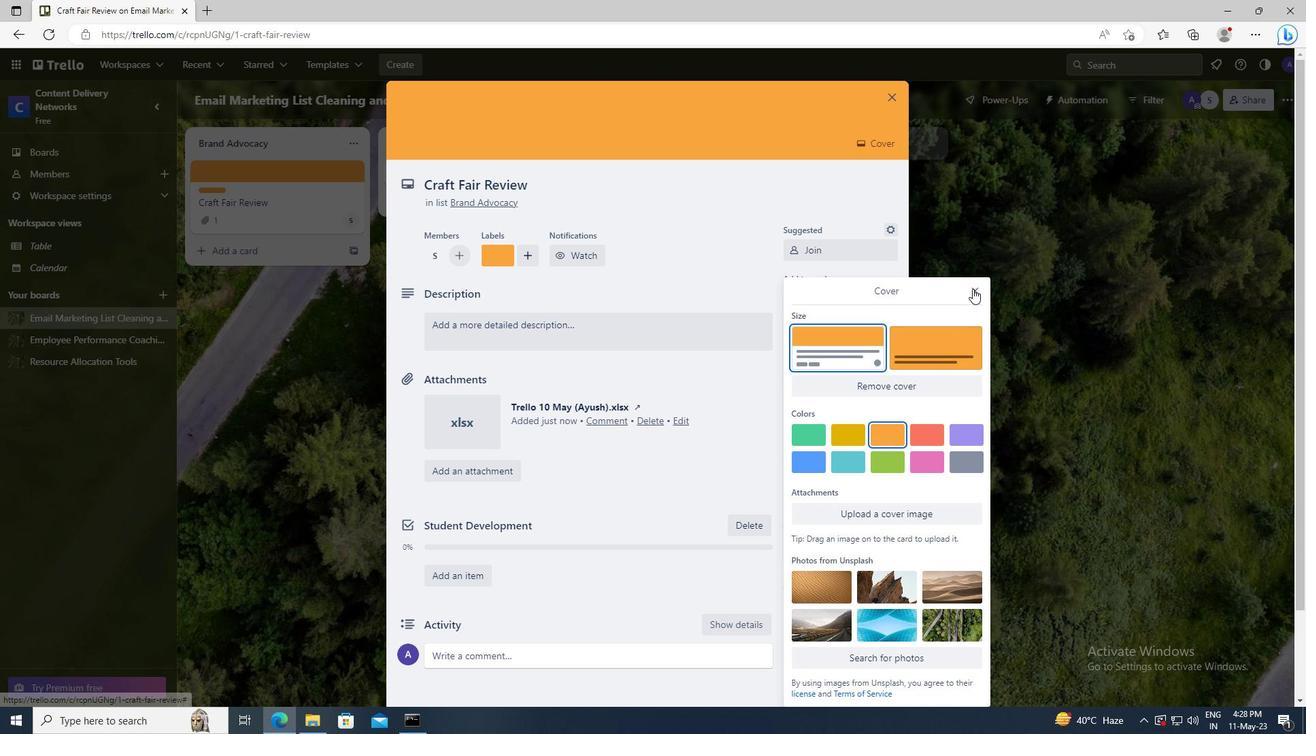 
Action: Mouse pressed left at (975, 289)
Screenshot: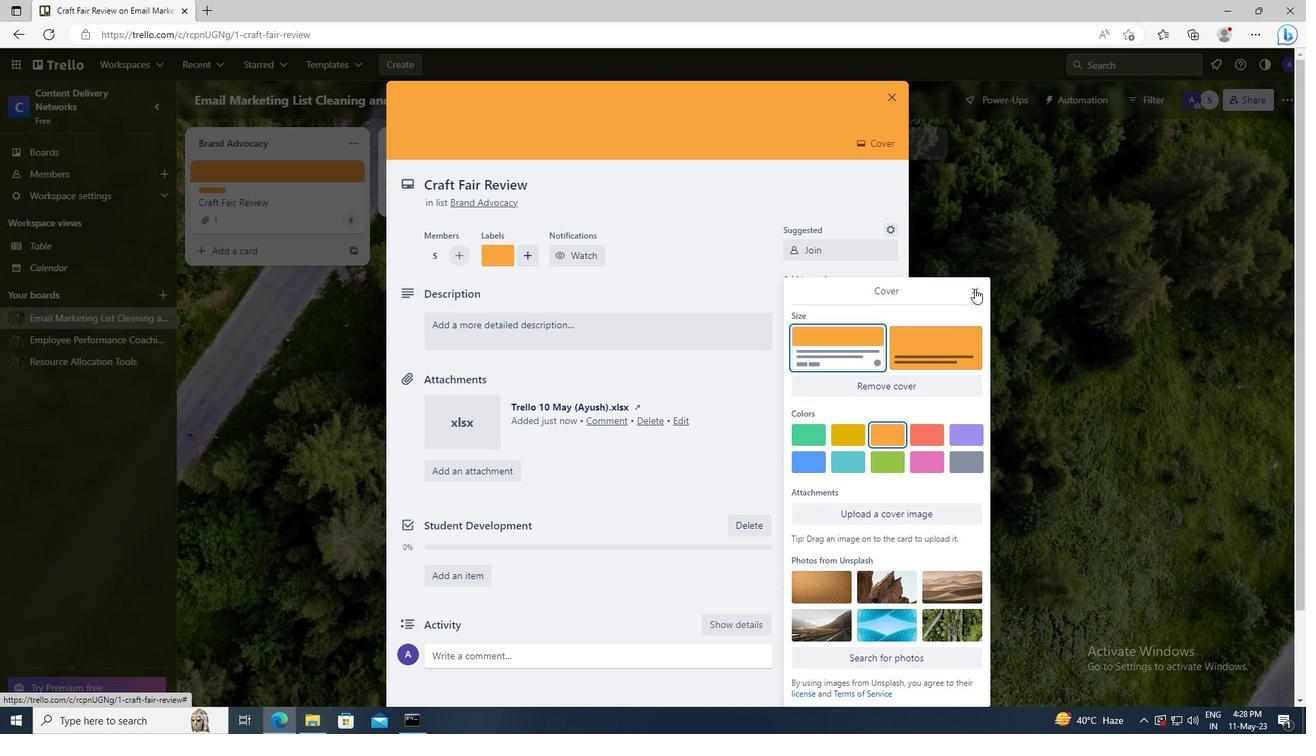 
Action: Mouse moved to (636, 340)
Screenshot: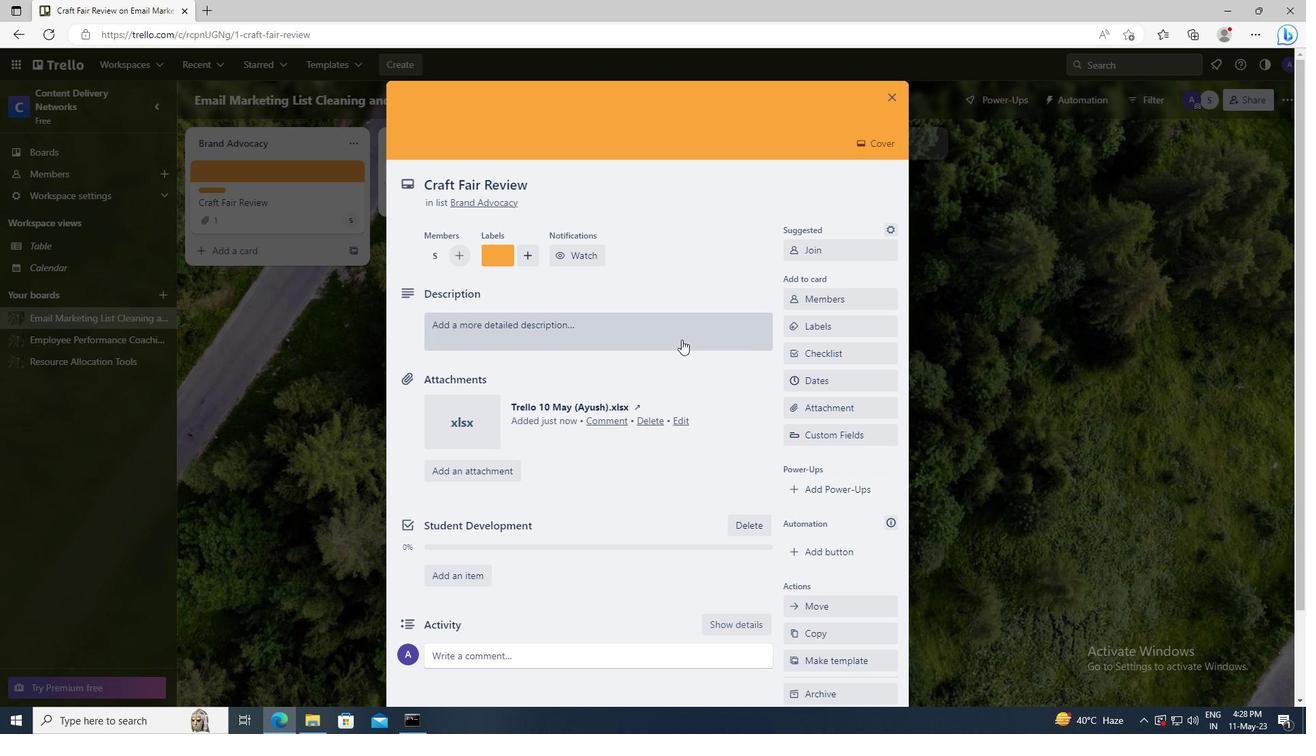 
Action: Mouse pressed left at (636, 340)
Screenshot: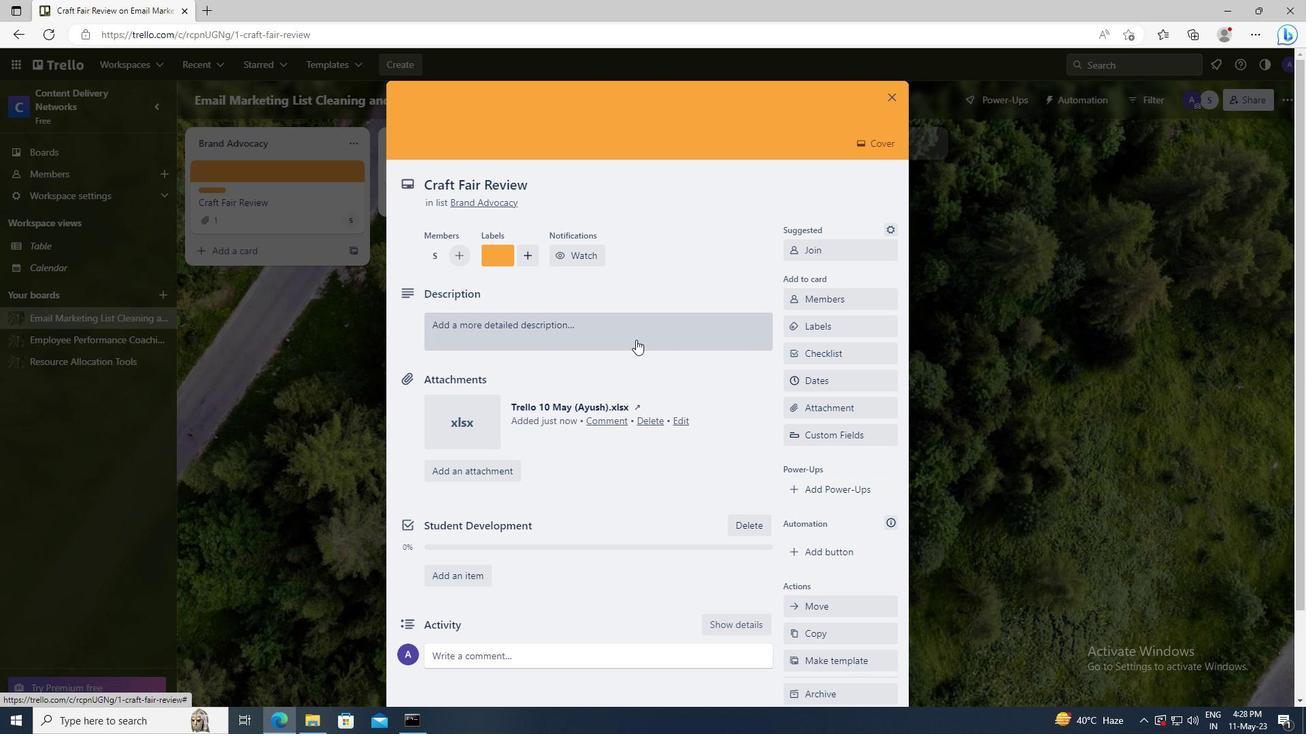 
Action: Key pressed <Key.shift>DEVELOP<Key.space>AND<Key.space>LAUNCH<Key.space>NEW<Key.space>SL<Key.backspace>ALES<Key.space>PROMOTION<Key.space>FOR<Key.space>NEW<Key.space>CUSTOMERS
Screenshot: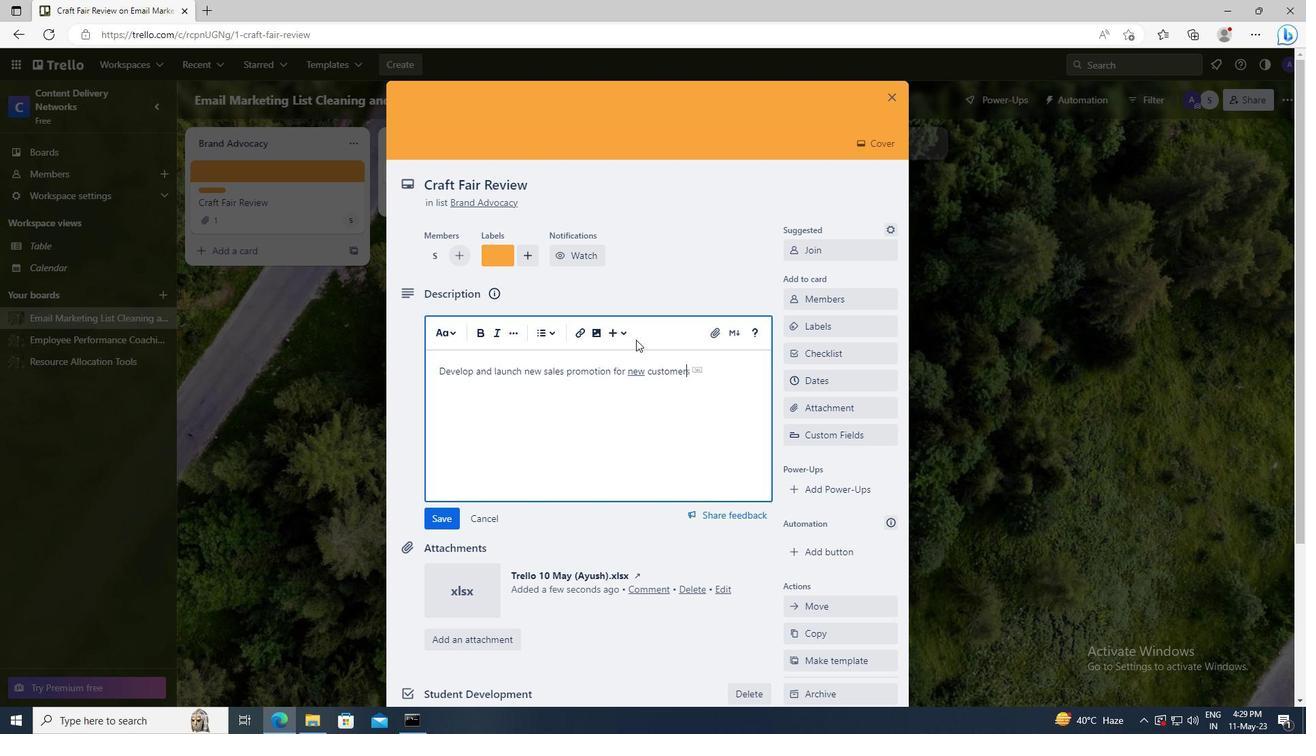 
Action: Mouse scrolled (636, 339) with delta (0, 0)
Screenshot: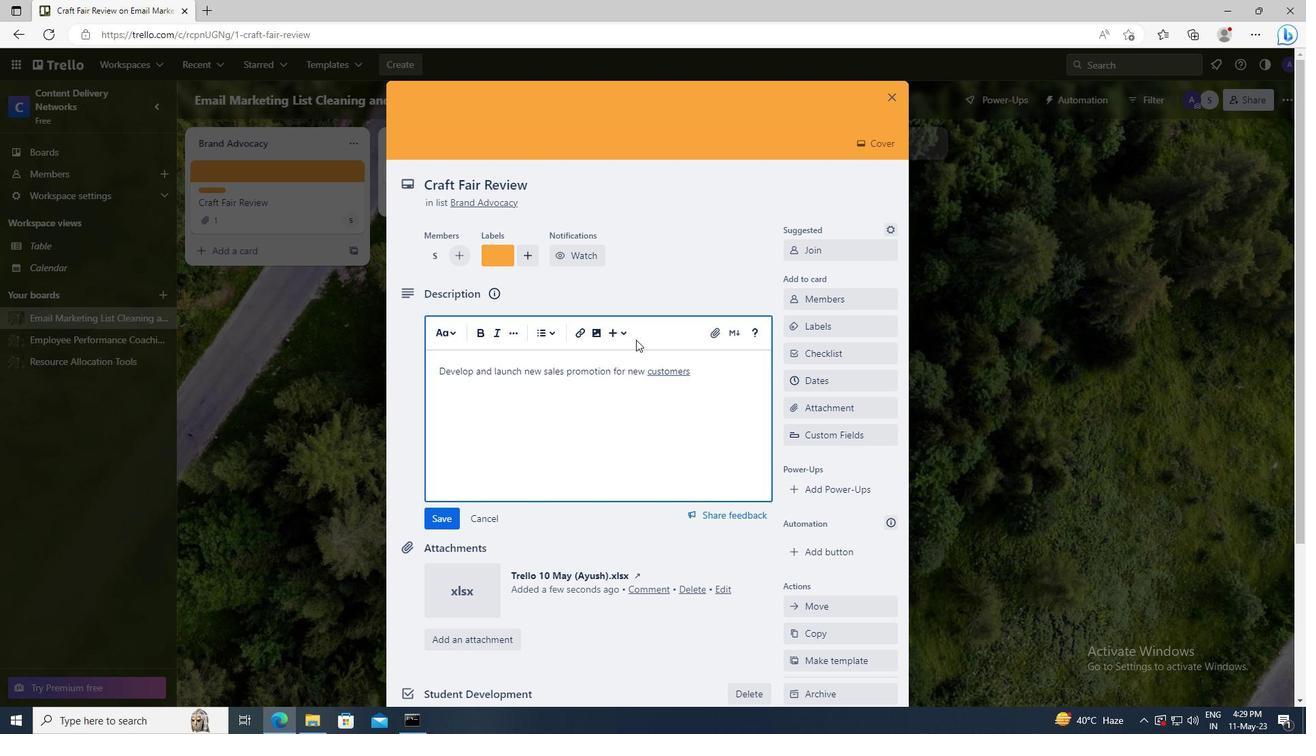 
Action: Mouse moved to (448, 419)
Screenshot: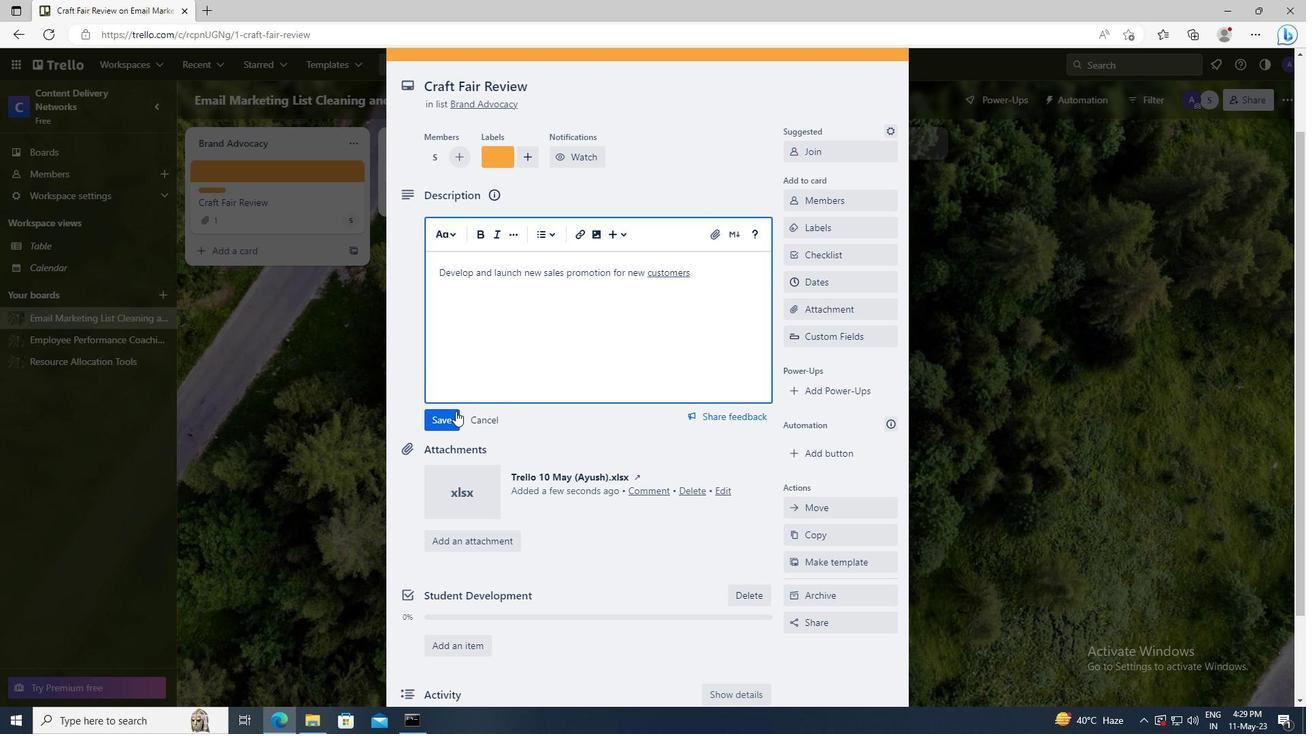 
Action: Mouse pressed left at (448, 419)
Screenshot: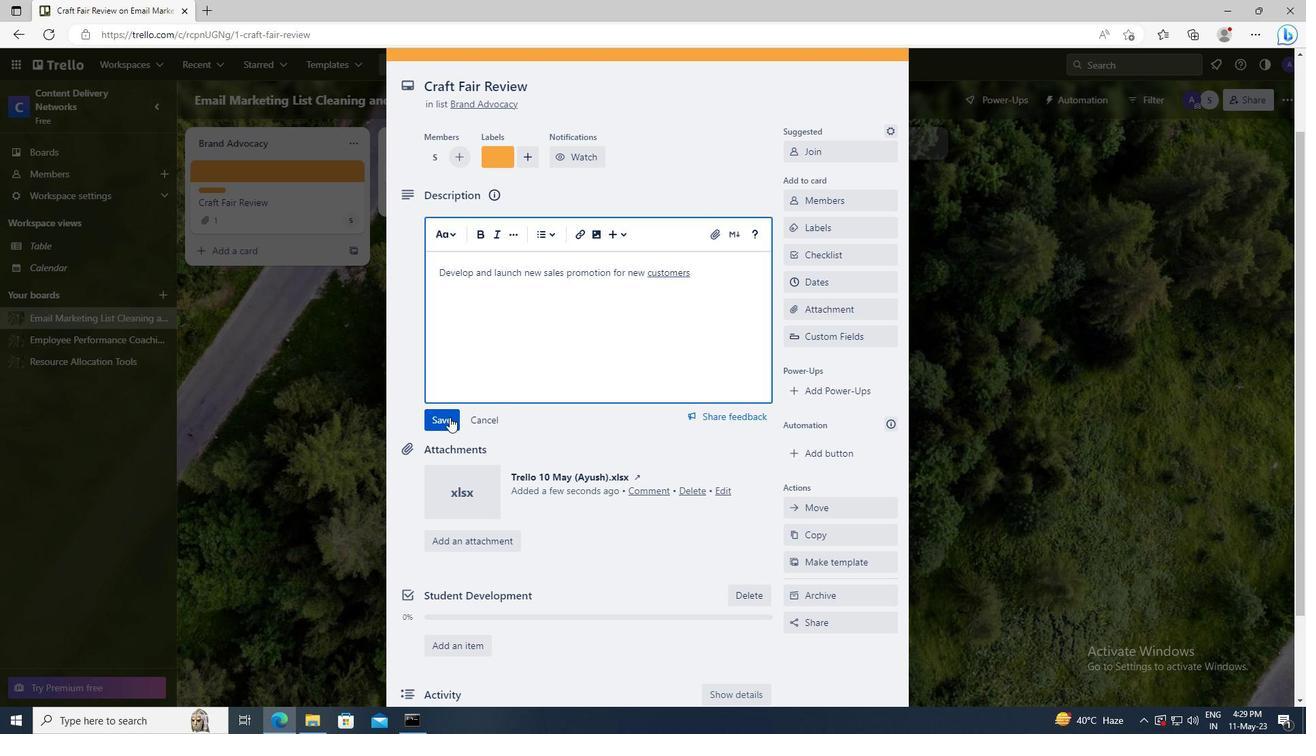 
Action: Mouse moved to (454, 536)
Screenshot: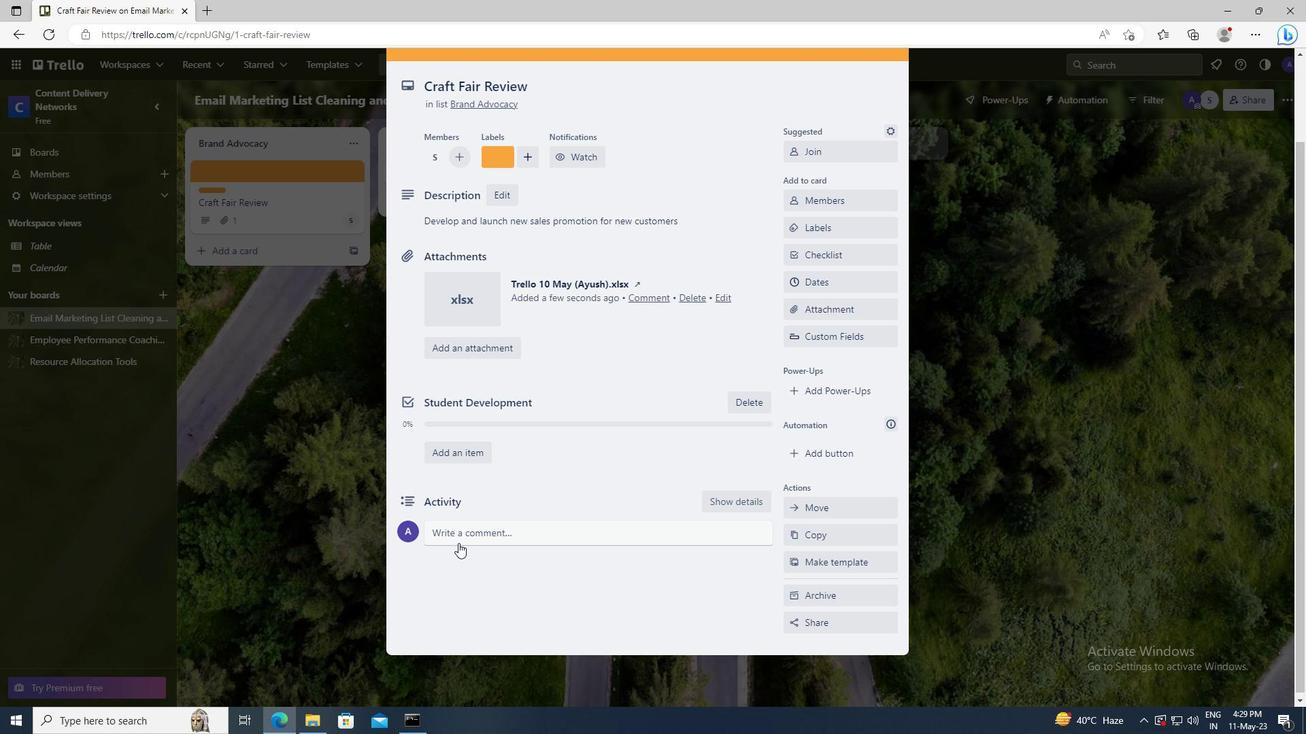 
Action: Mouse pressed left at (454, 536)
Screenshot: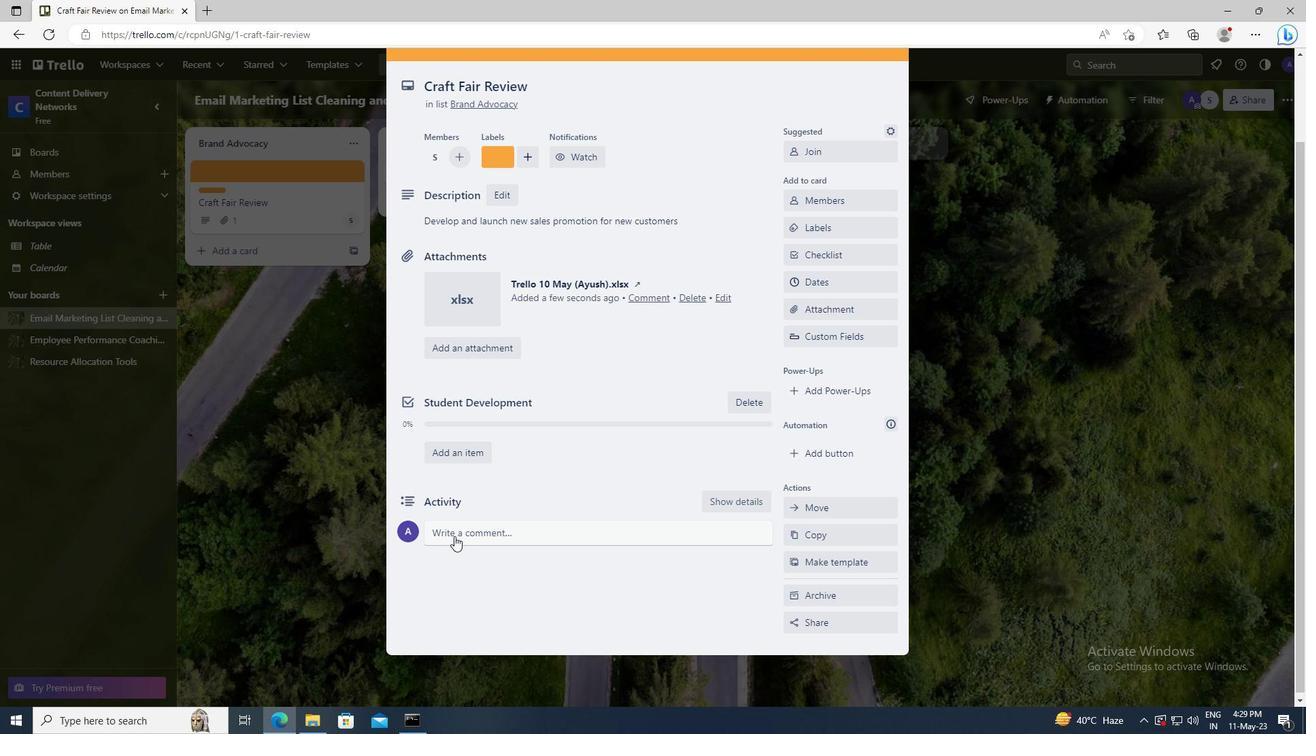 
Action: Key pressed <Key.shift><Key.shift>GIVEN<Key.space>THE<Key.space>IMPORTANCE<Key.space>OF<Key.space>THIS<Key.space>TASK,<Key.space>CAREFUL<Key.space>PLANNING<Key.space>AND<Key.space>EXECUTION<Key.space>ARE<Key.space>ESSENTIAL.
Screenshot: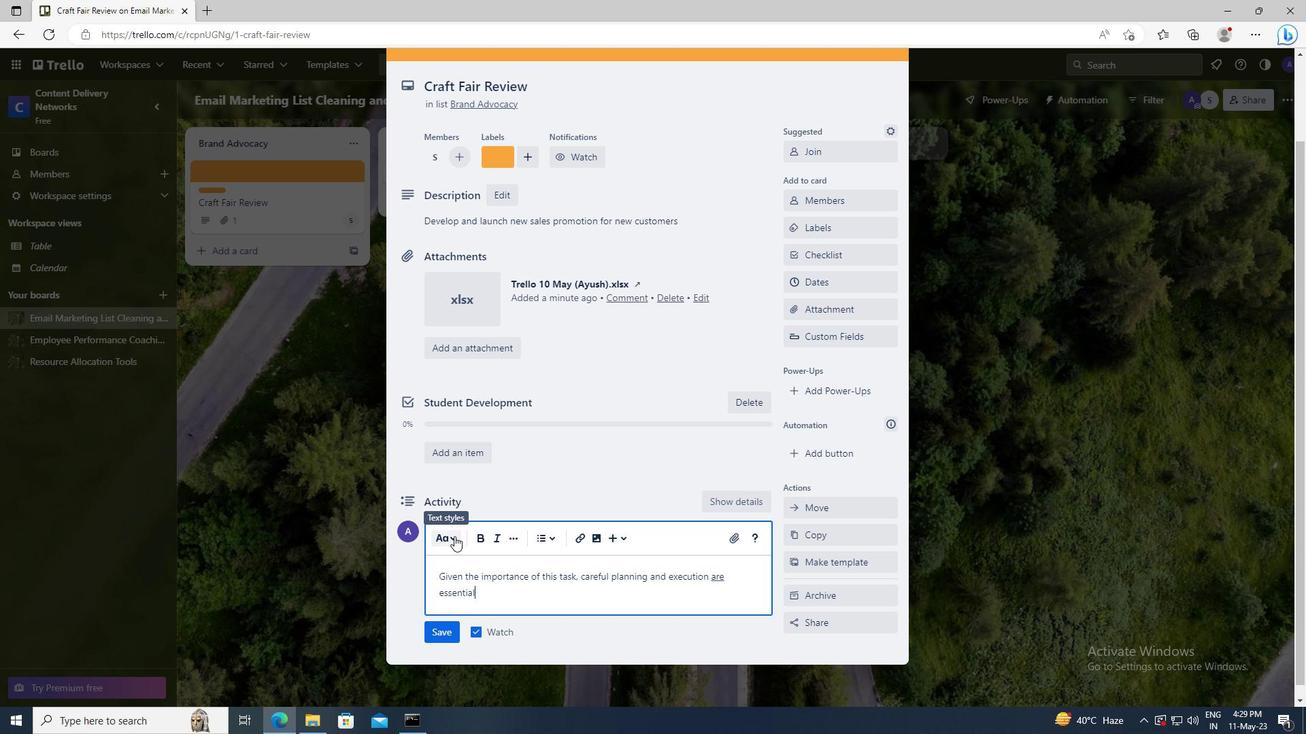 
Action: Mouse moved to (446, 628)
Screenshot: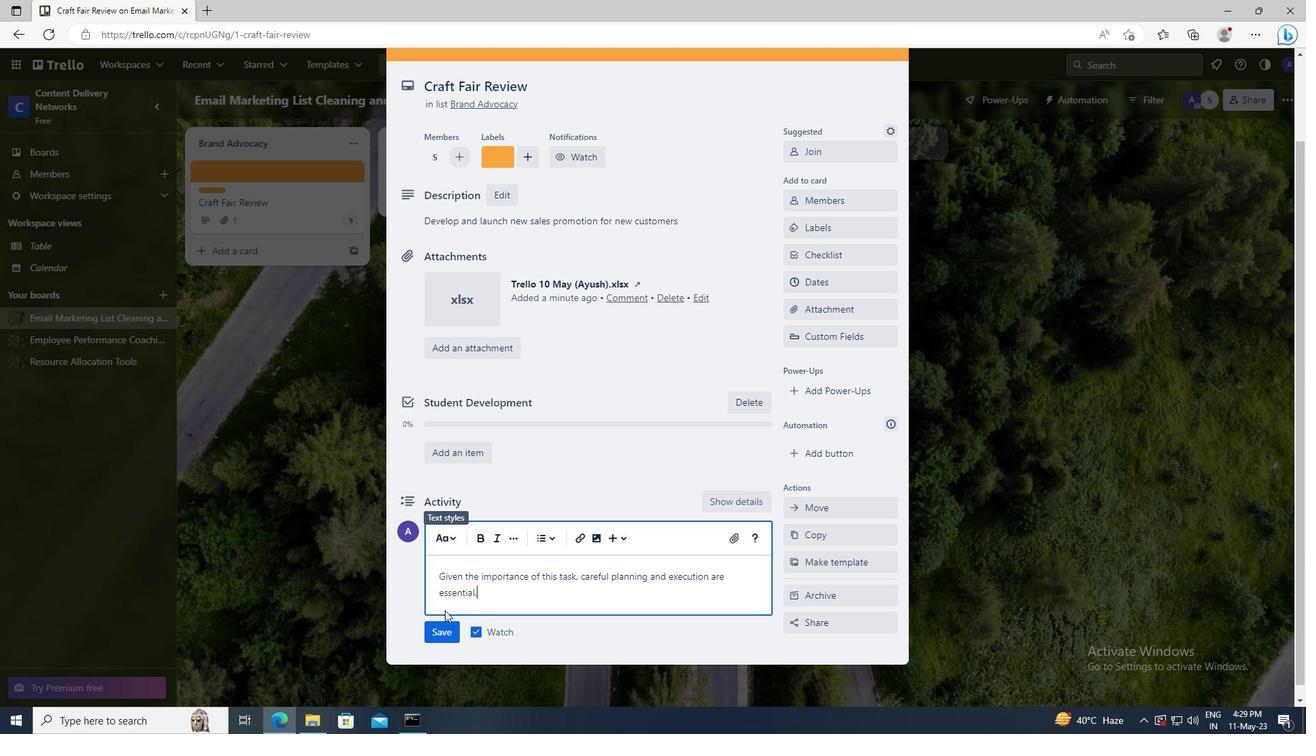 
Action: Mouse pressed left at (446, 628)
Screenshot: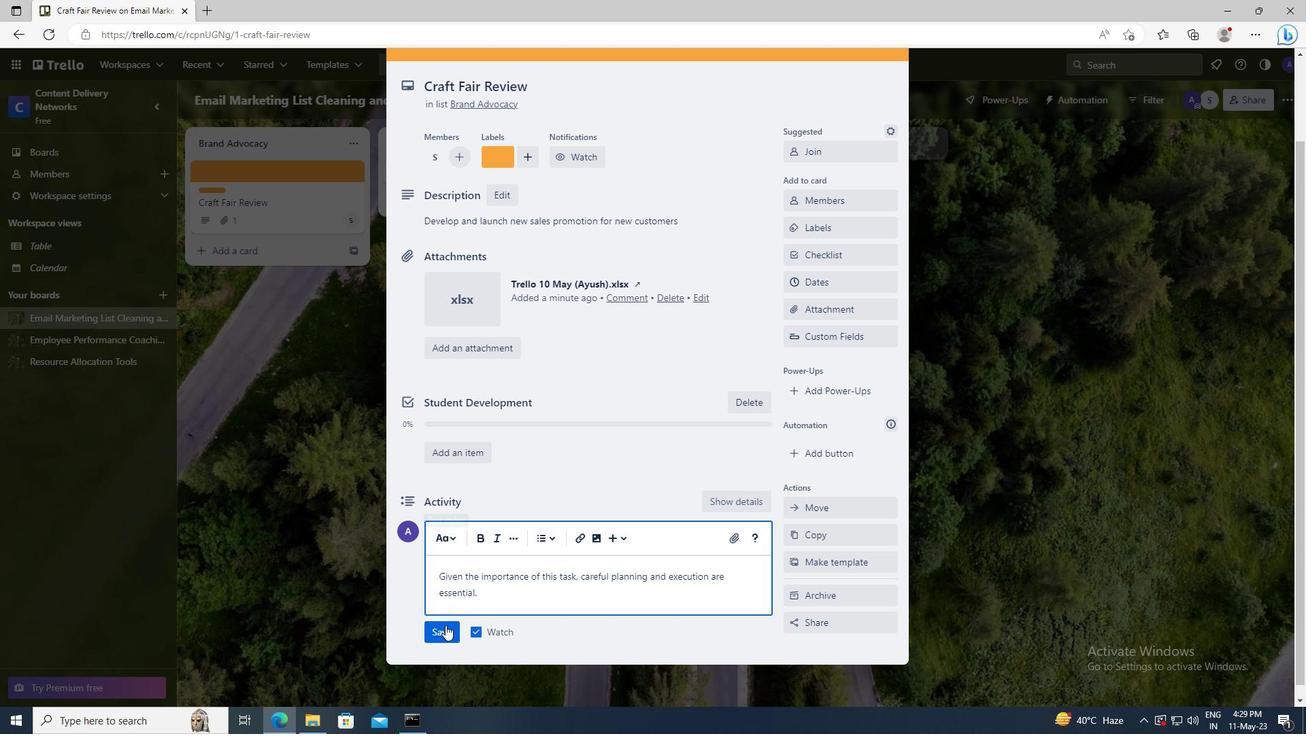 
Action: Mouse moved to (813, 285)
Screenshot: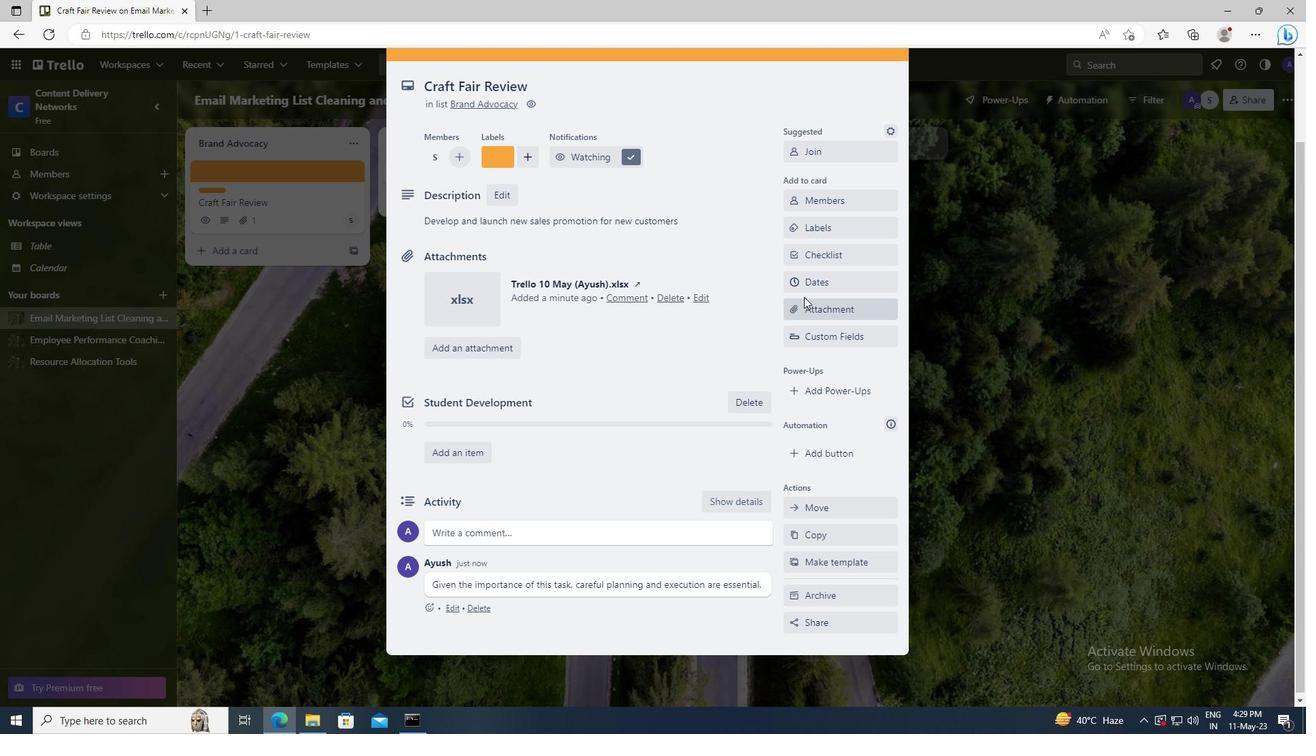 
Action: Mouse pressed left at (813, 285)
Screenshot: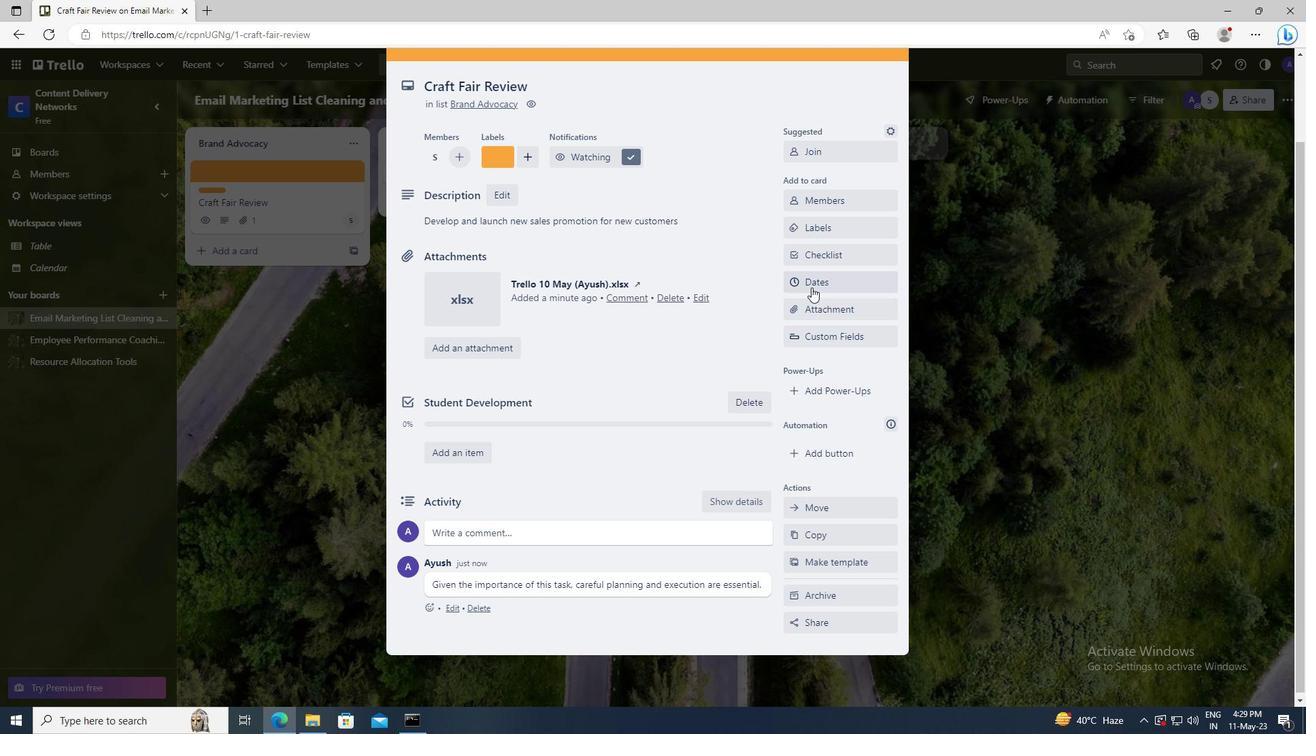 
Action: Mouse moved to (801, 347)
Screenshot: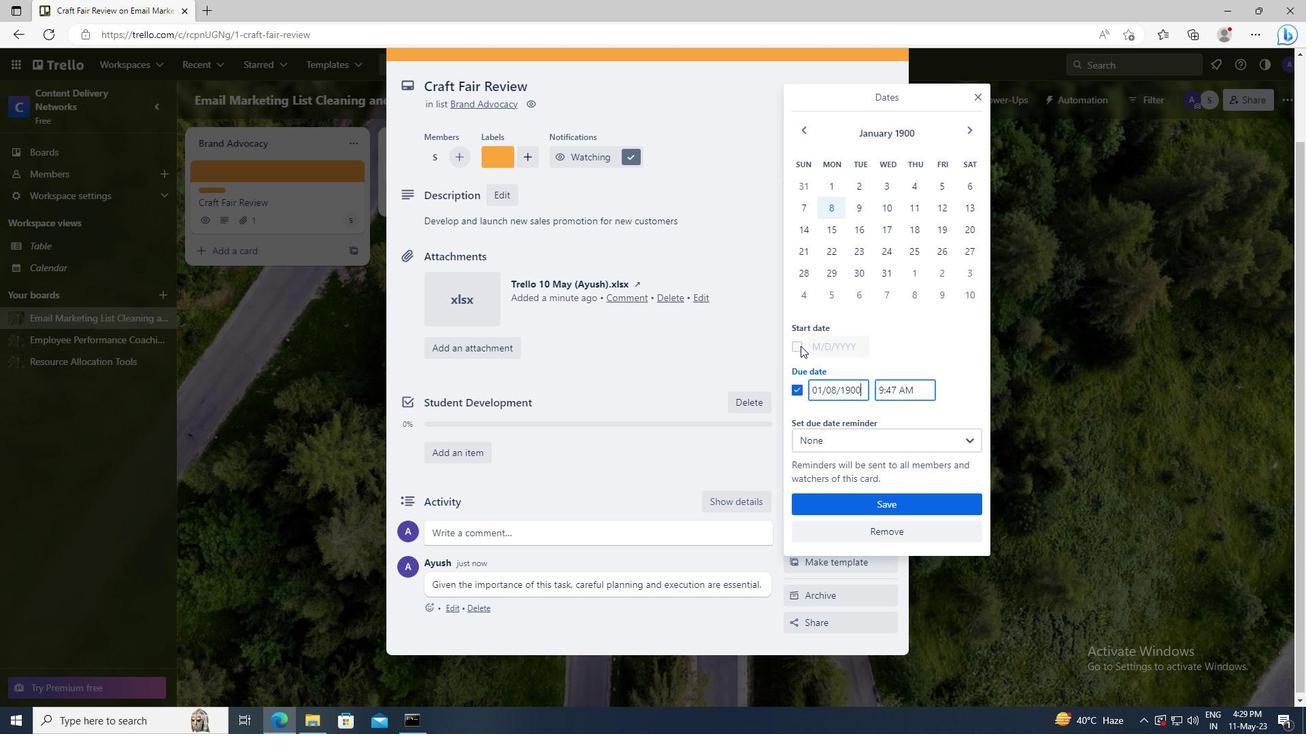 
Action: Mouse pressed left at (801, 347)
Screenshot: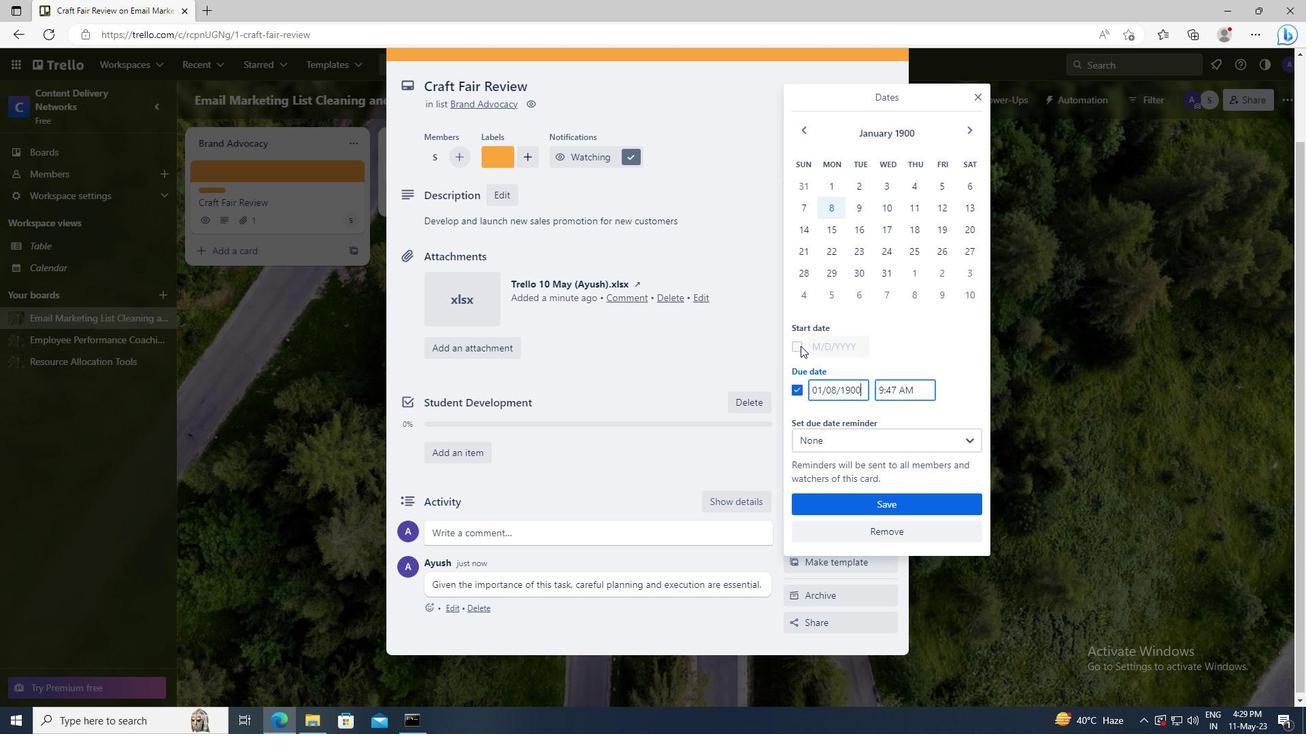 
Action: Mouse moved to (860, 347)
Screenshot: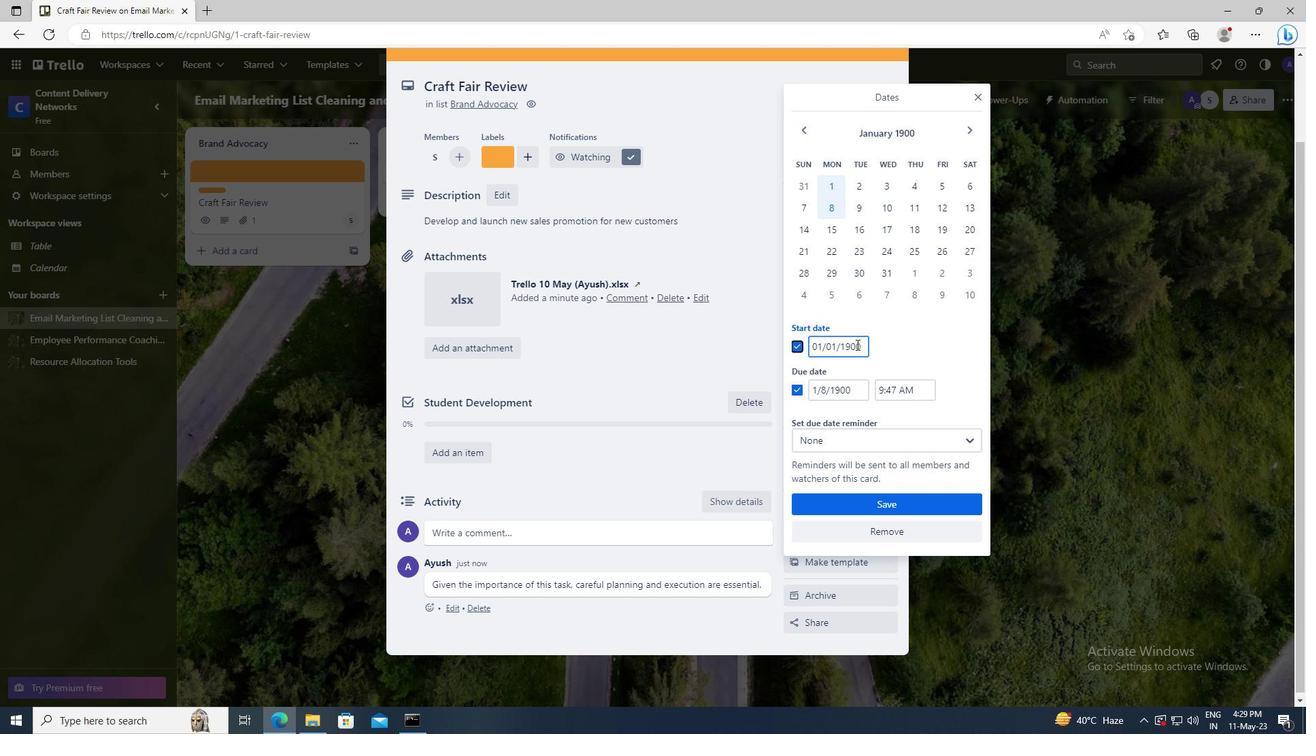 
Action: Mouse pressed left at (860, 347)
Screenshot: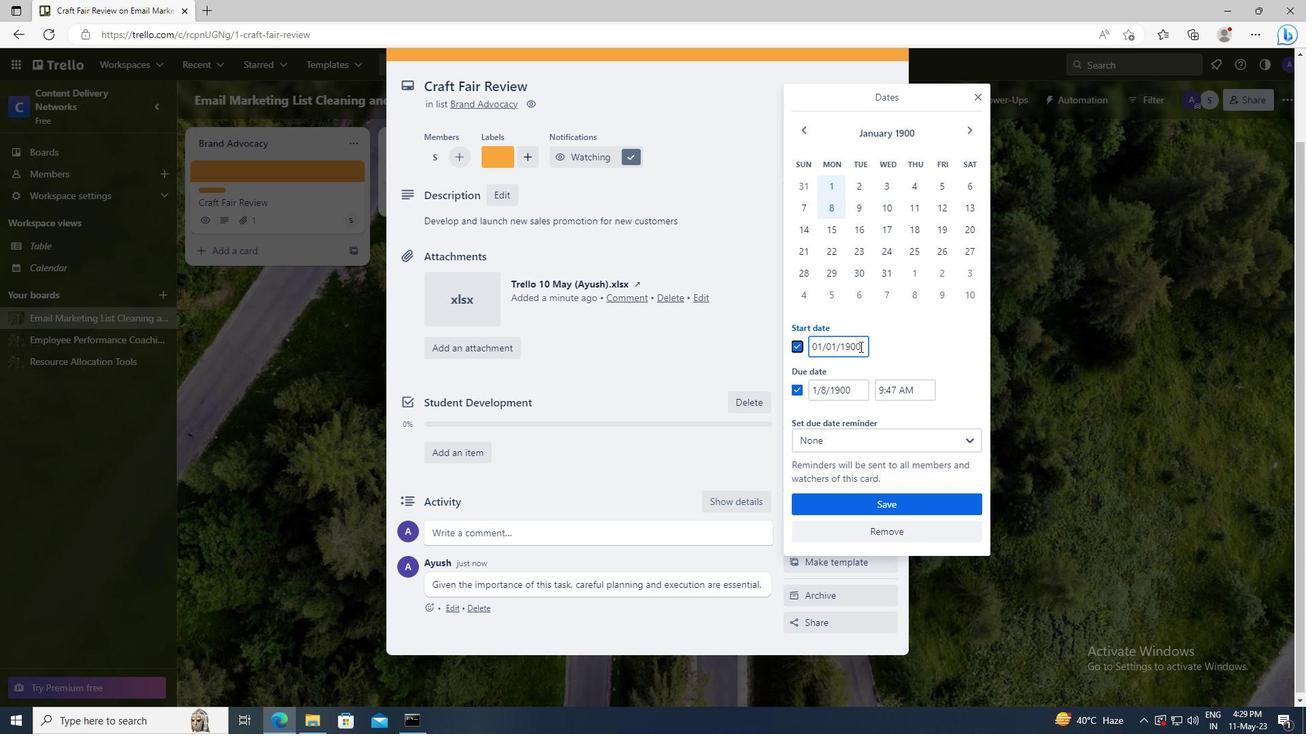 
Action: Key pressed <Key.left><Key.left><Key.left><Key.left><Key.left><Key.backspace>2
Screenshot: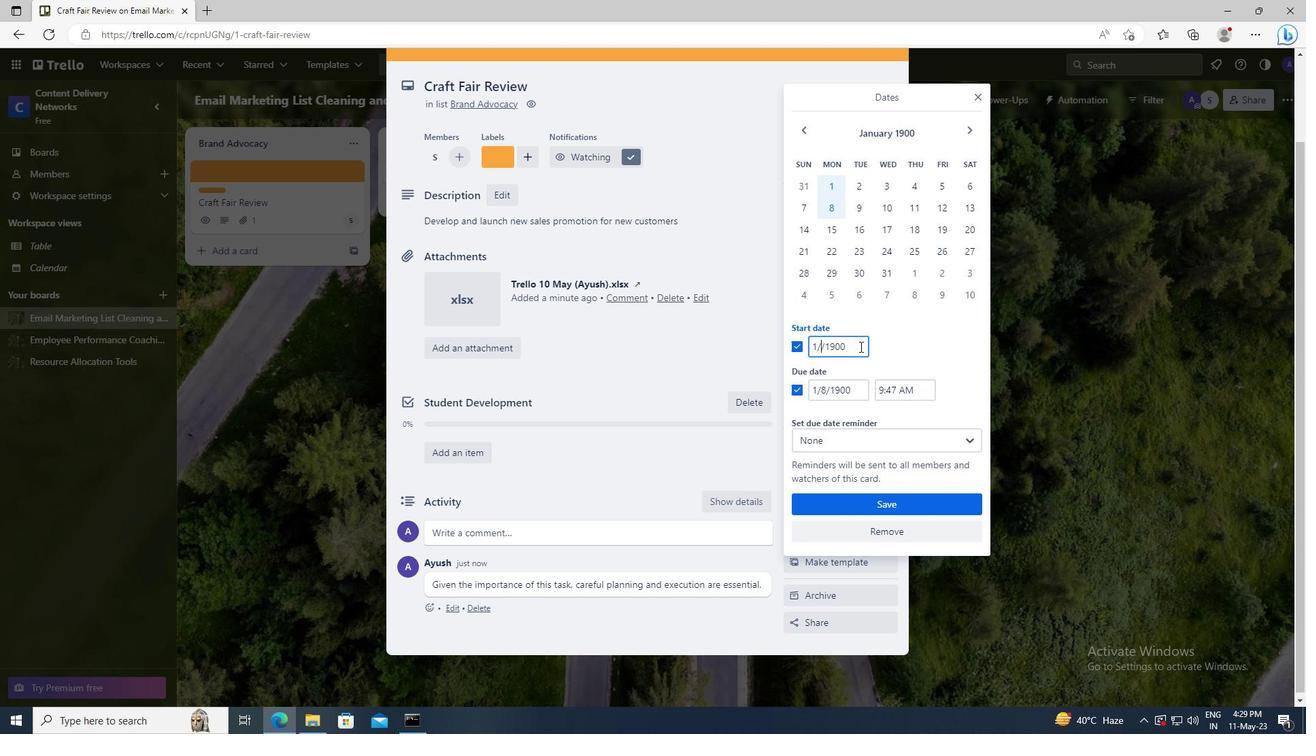 
Action: Mouse moved to (856, 391)
Screenshot: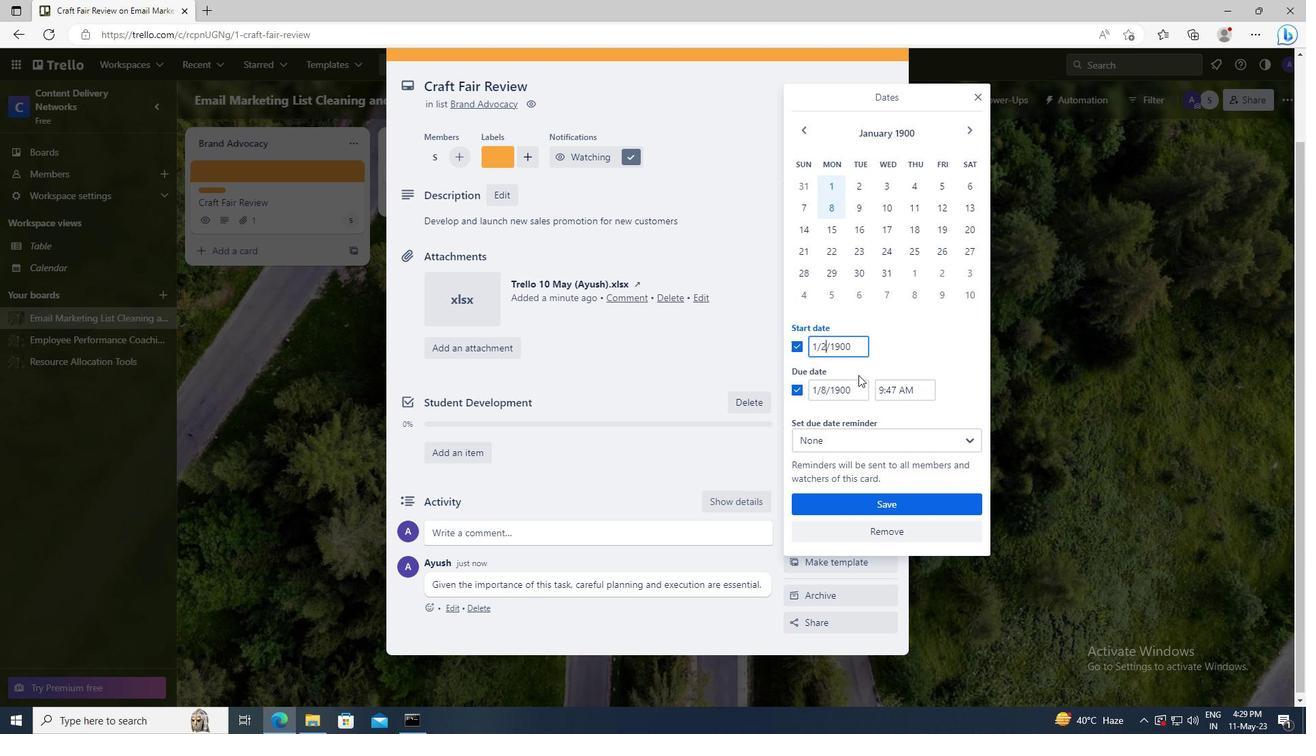 
Action: Mouse pressed left at (856, 391)
Screenshot: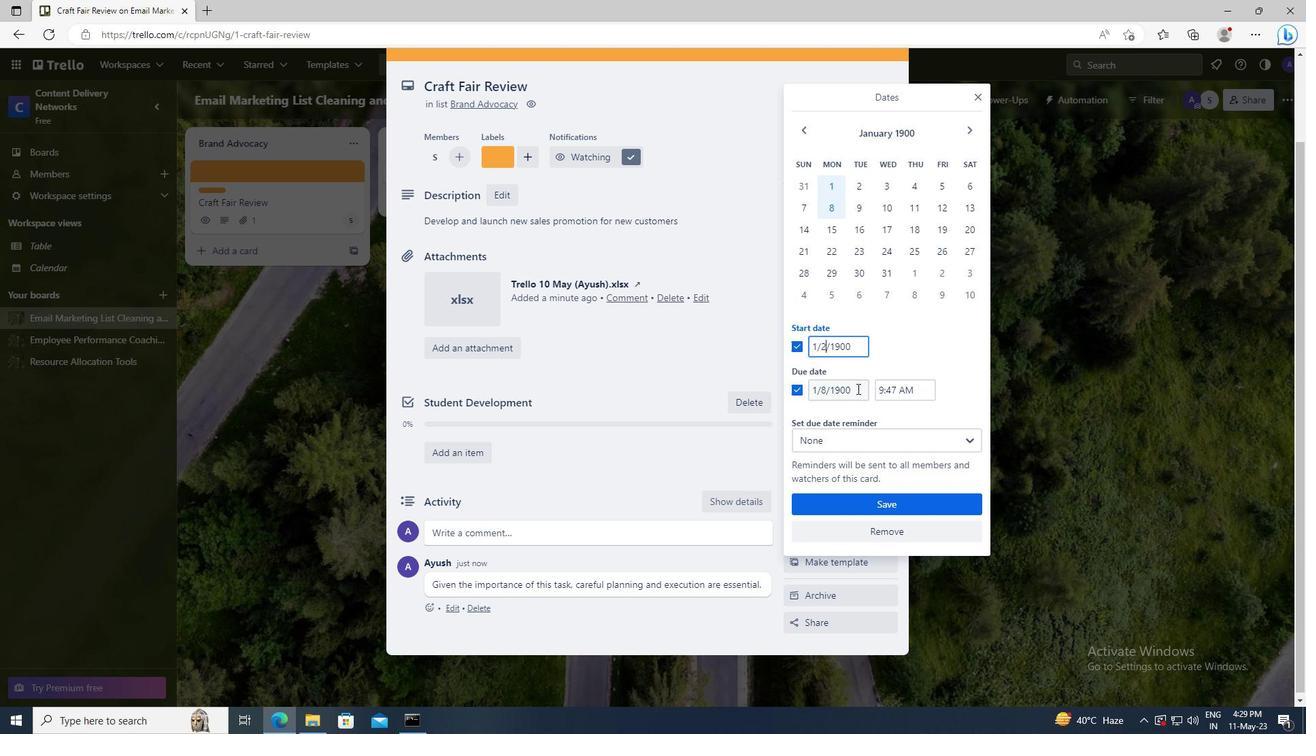 
Action: Key pressed <Key.left><Key.left><Key.left><Key.left><Key.left><Key.backspace>3
Screenshot: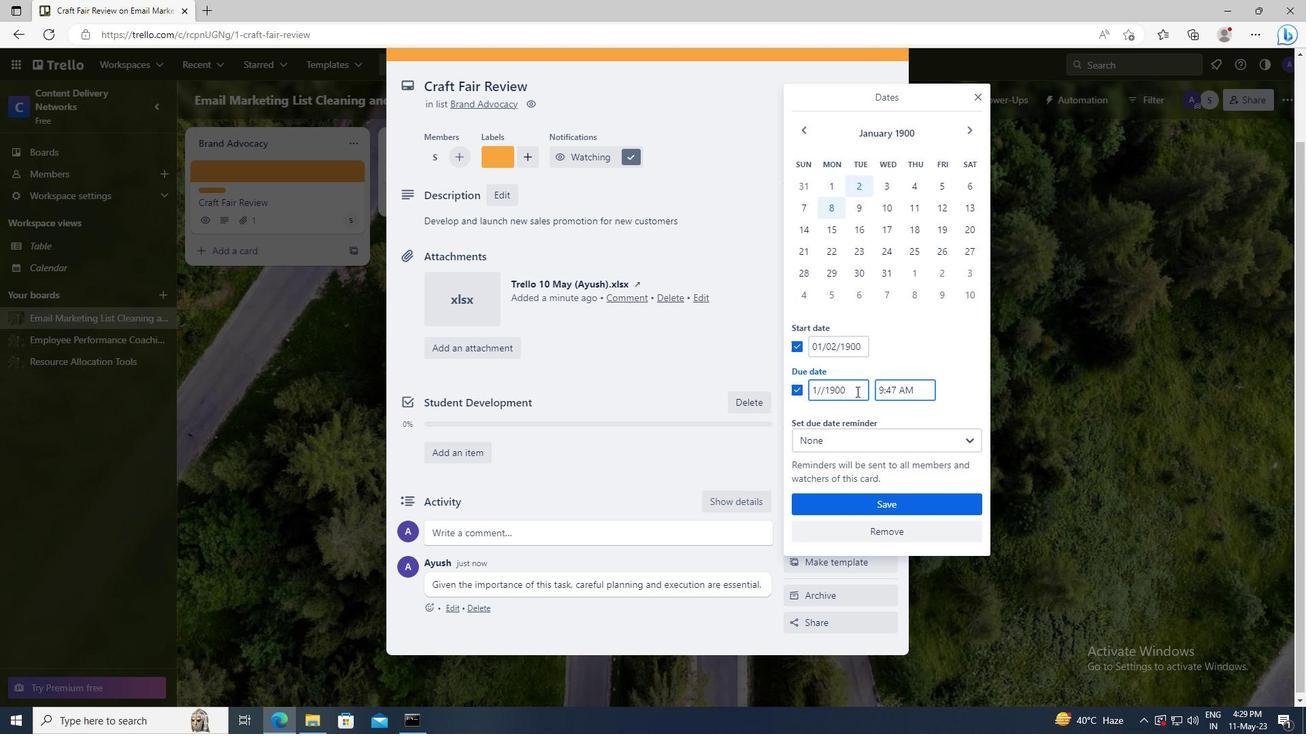 
Action: Mouse moved to (860, 498)
Screenshot: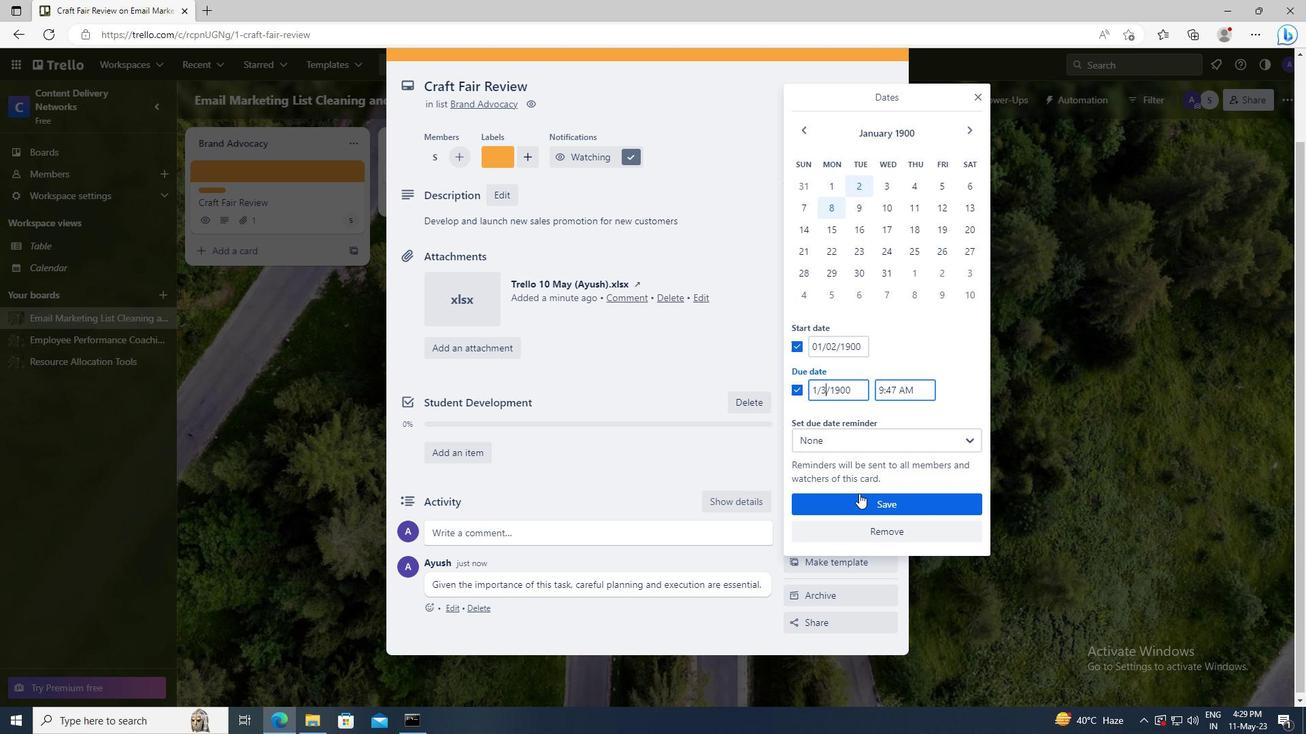 
Action: Key pressed <Key.backspace>9
Screenshot: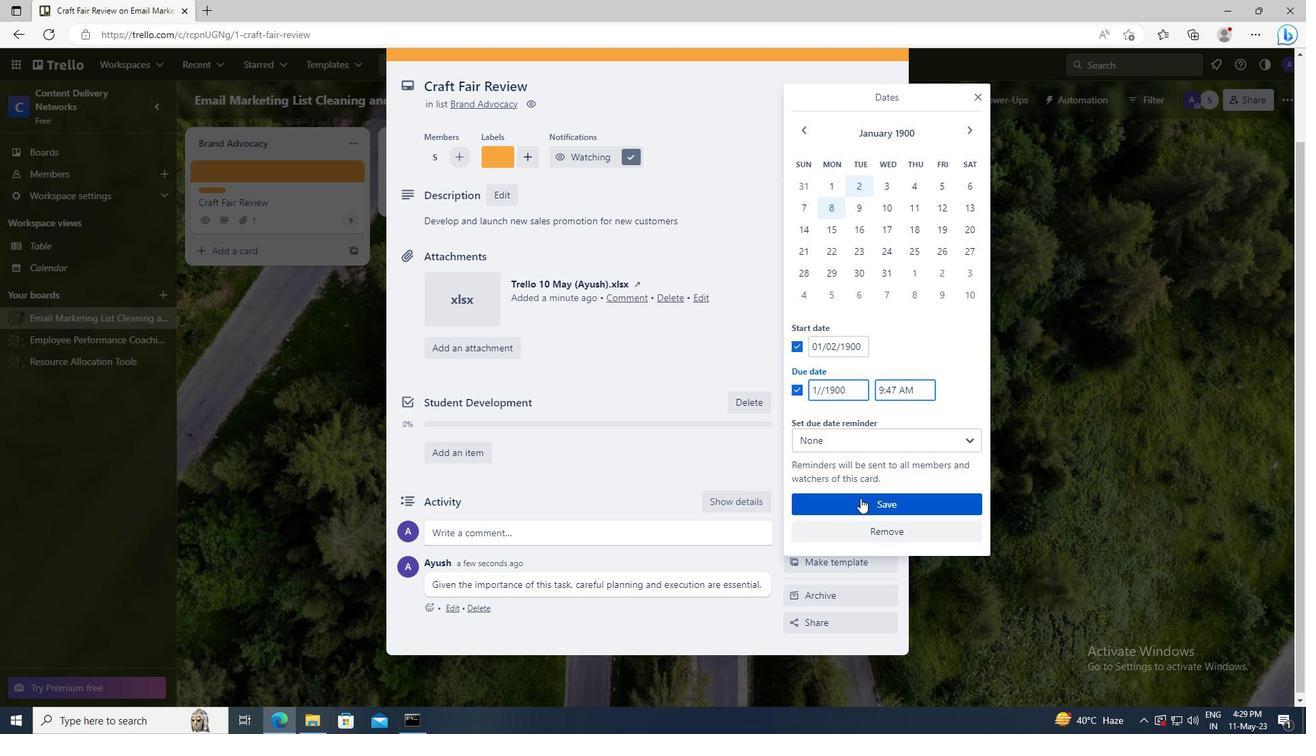 
Action: Mouse moved to (867, 502)
Screenshot: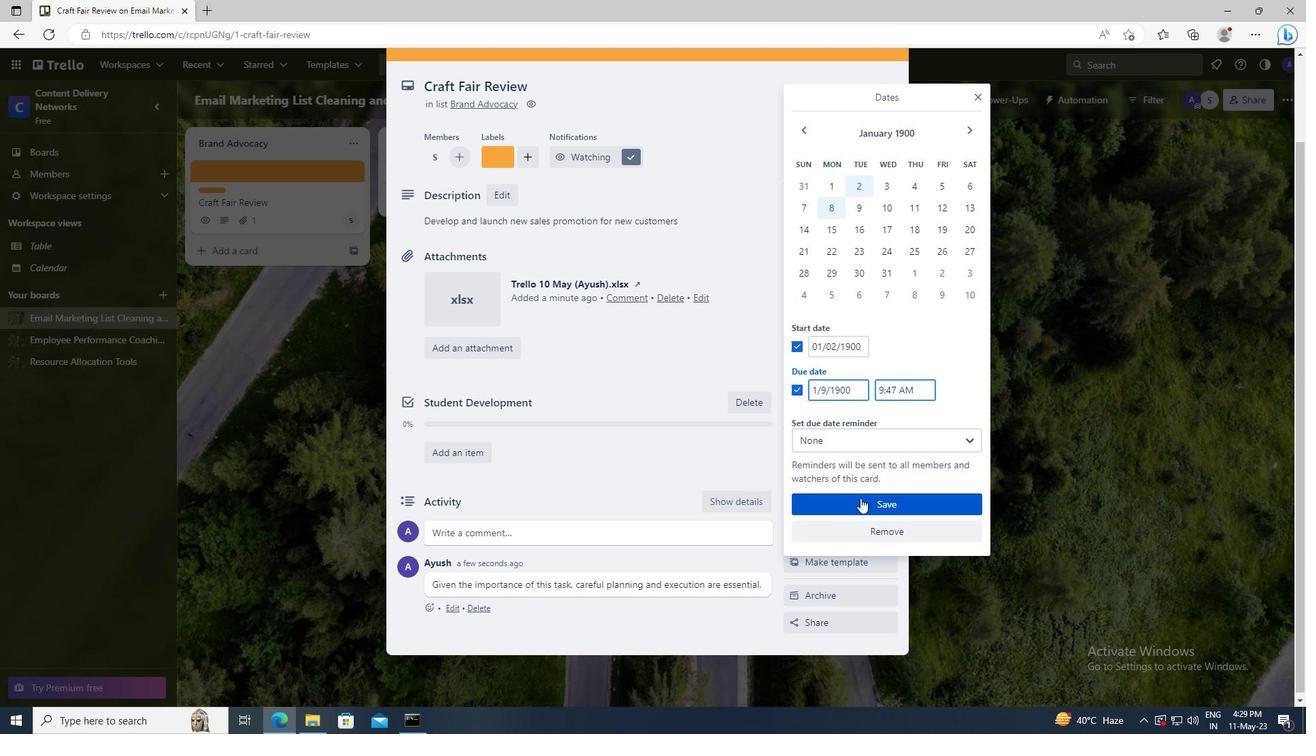 
Action: Mouse pressed left at (867, 502)
Screenshot: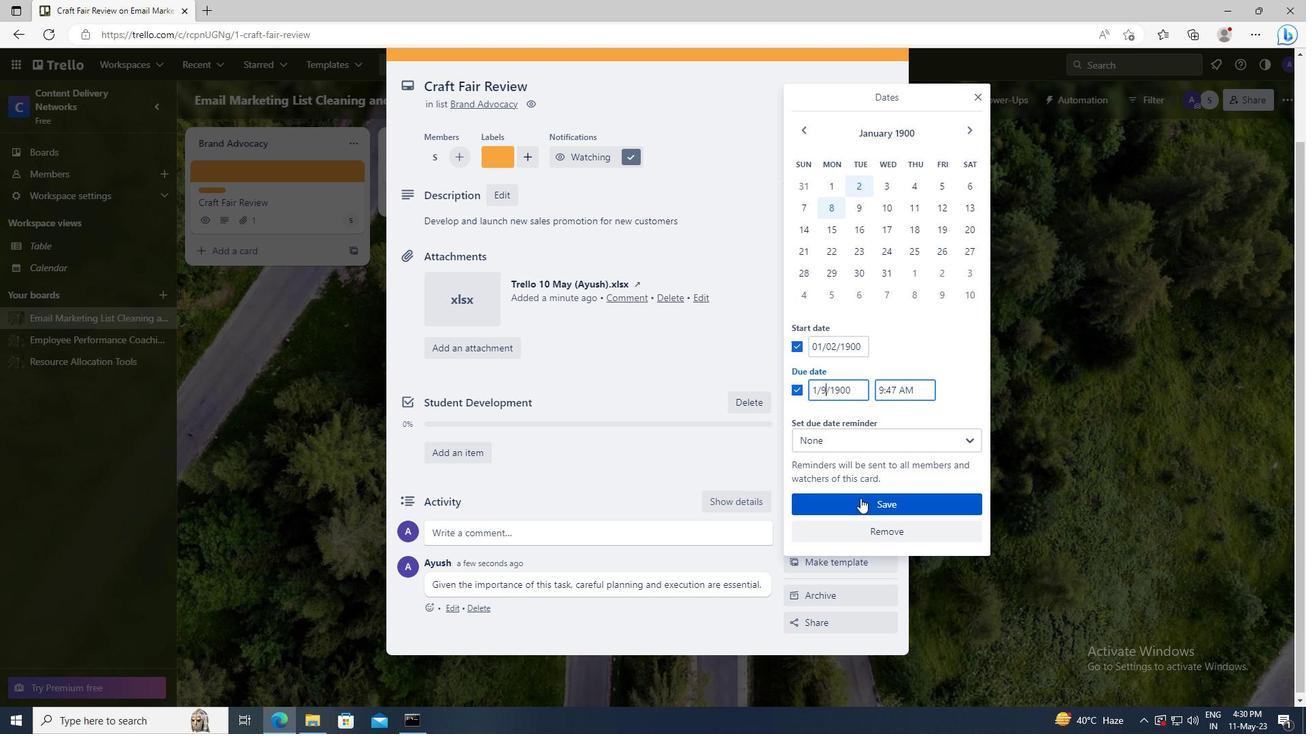 
